 Task: Plan a hiking trip to a forest trail on the 12th at 12:00 PM to 1 PM..
Action: Mouse moved to (340, 128)
Screenshot: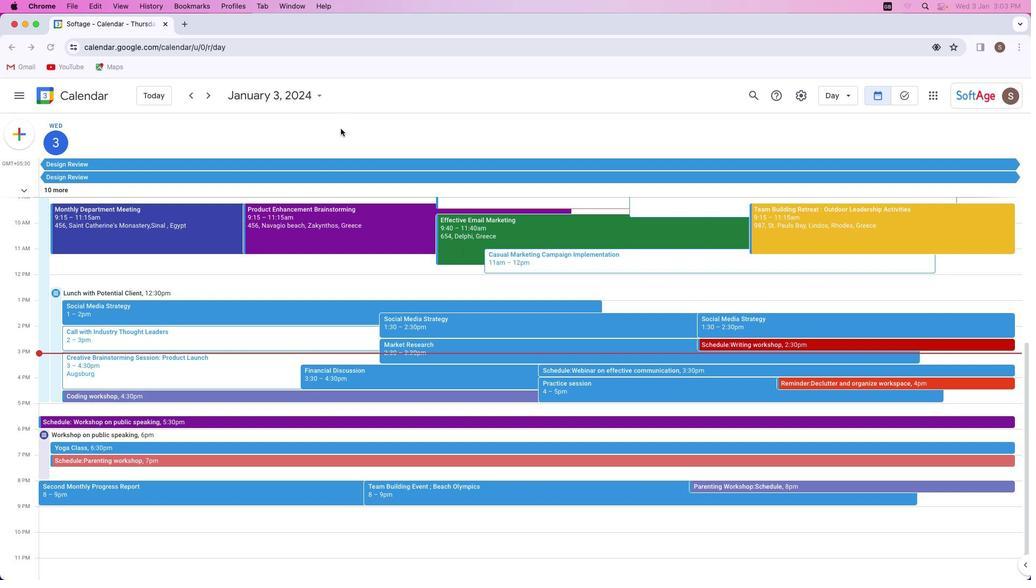 
Action: Mouse pressed left at (340, 128)
Screenshot: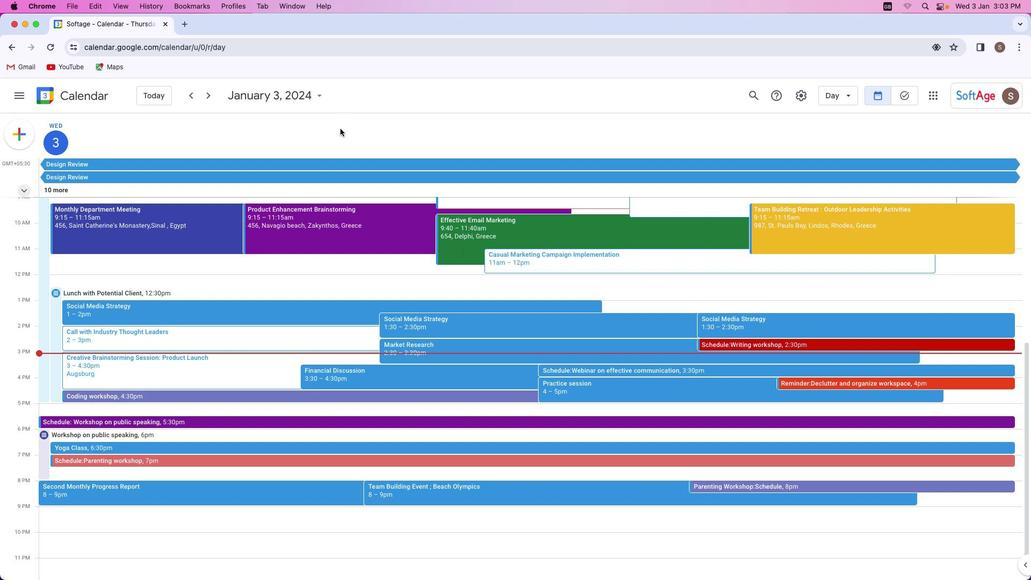 
Action: Mouse moved to (24, 140)
Screenshot: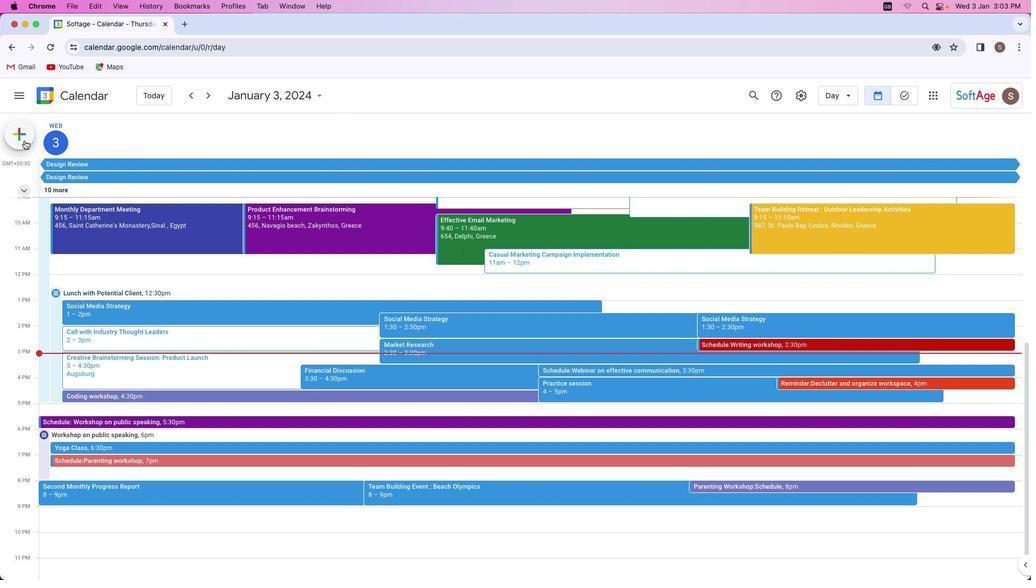 
Action: Mouse pressed left at (24, 140)
Screenshot: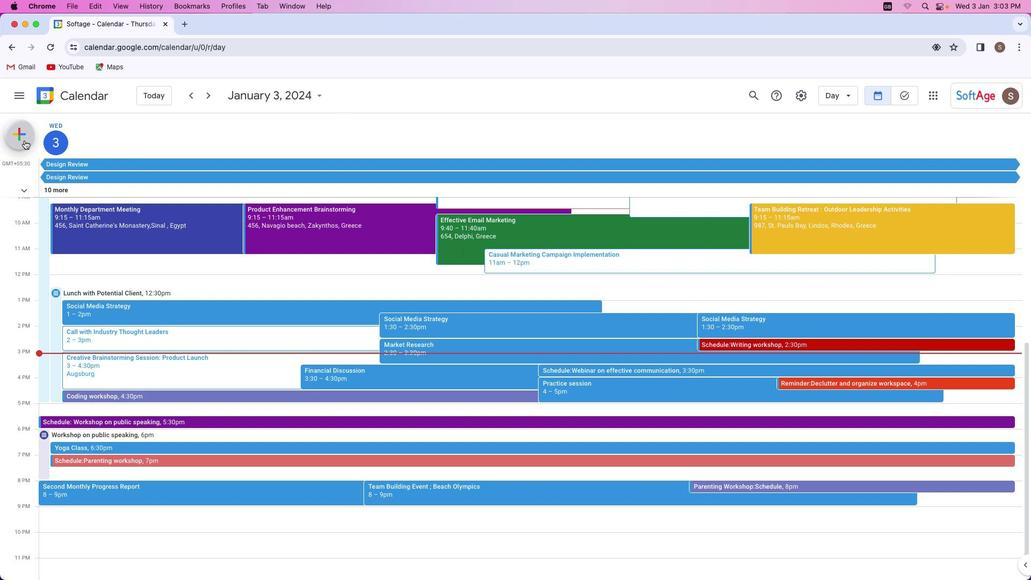
Action: Mouse moved to (41, 167)
Screenshot: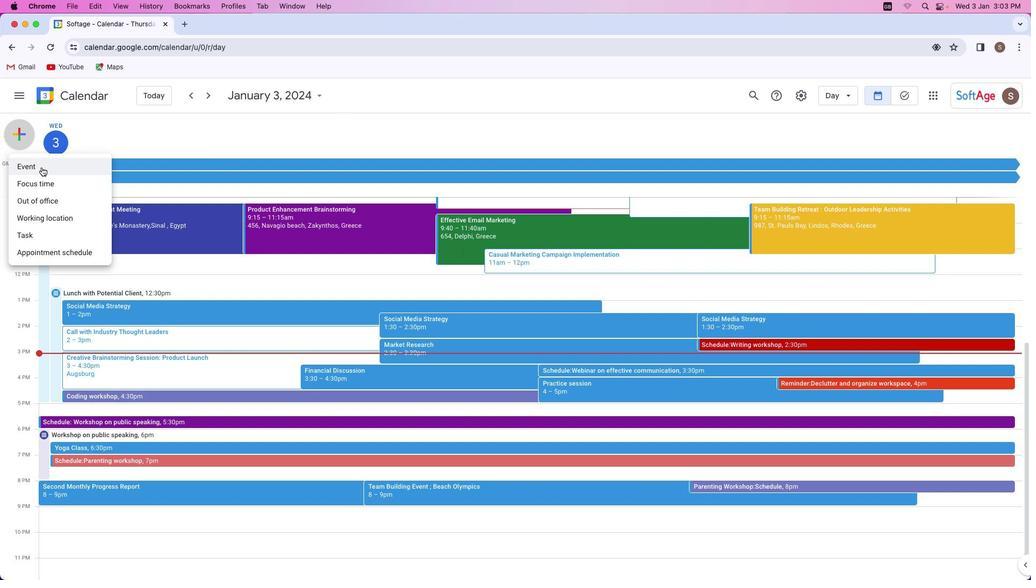 
Action: Mouse pressed left at (41, 167)
Screenshot: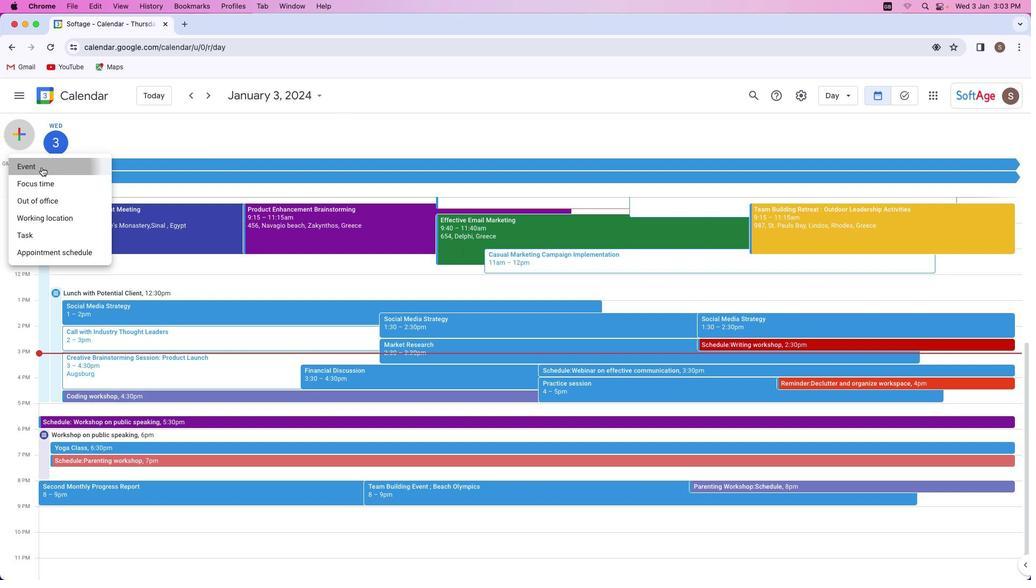 
Action: Mouse moved to (392, 228)
Screenshot: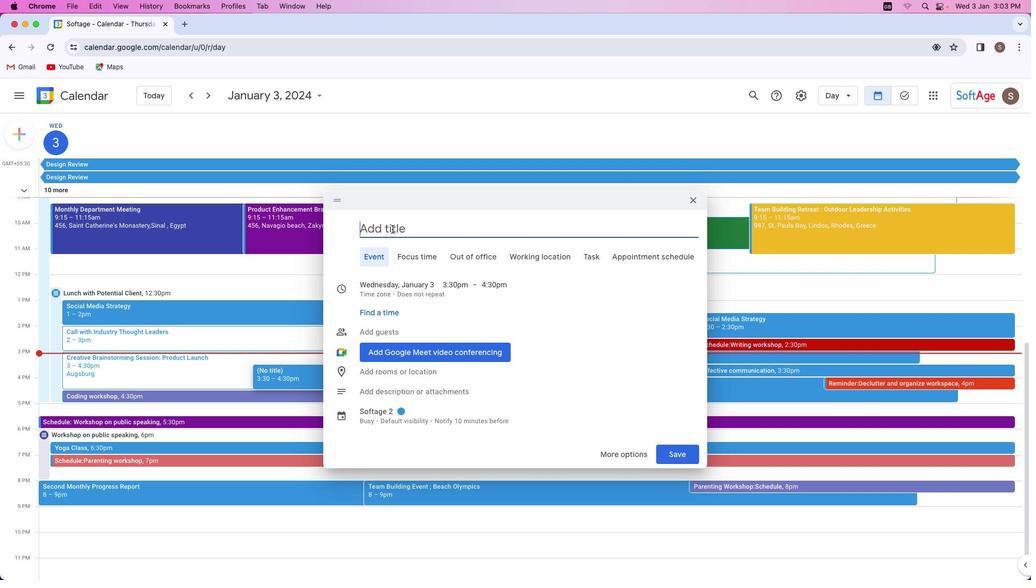 
Action: Key pressed Key.shift'H''i''k''i''n''g'Key.space't''r''i''p'Key.space't''o'Key.space'a'Key.space'f''o''r''e''s''t'Key.space't''r''a''i''l'
Screenshot: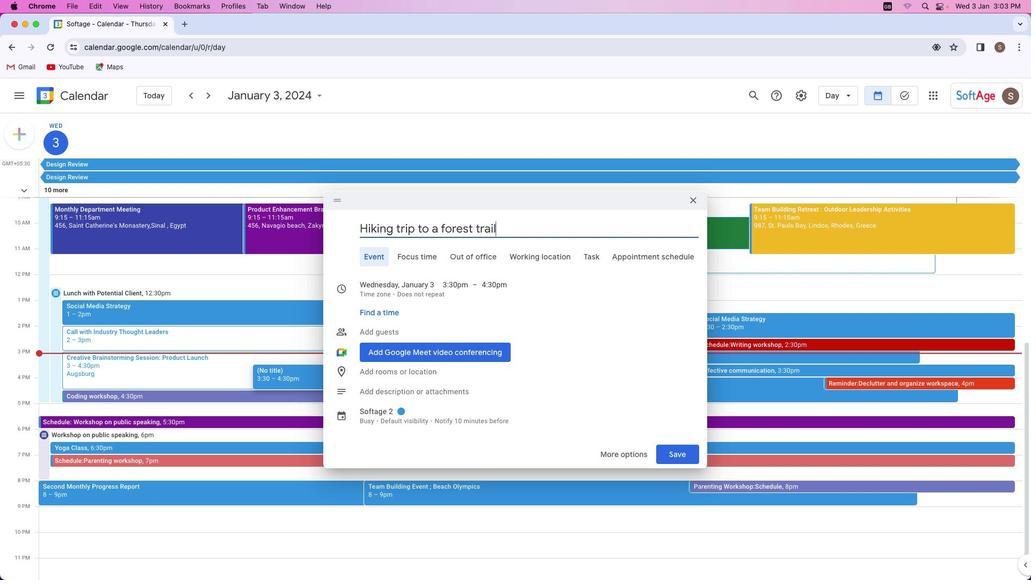 
Action: Mouse moved to (402, 285)
Screenshot: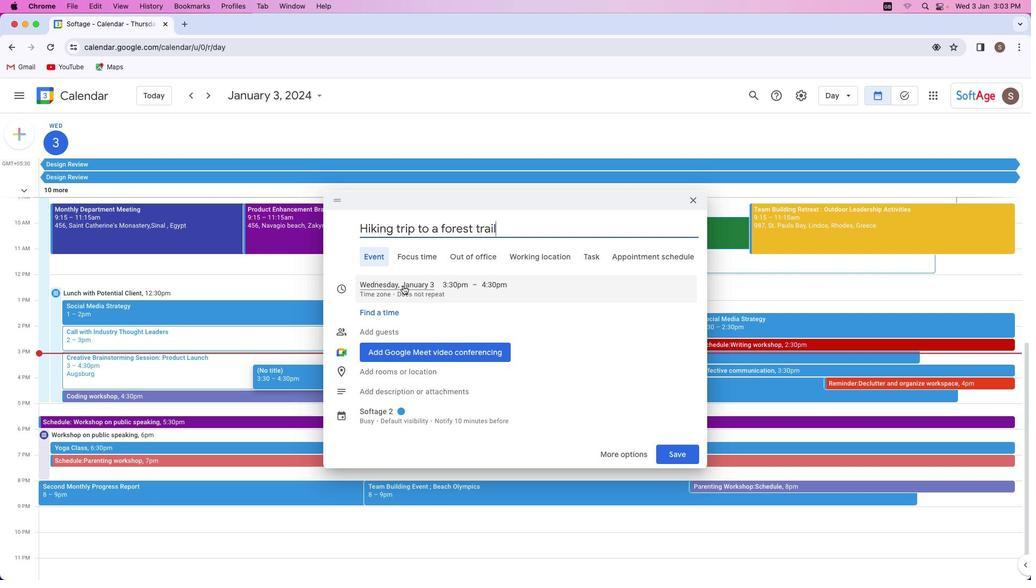 
Action: Mouse pressed left at (402, 285)
Screenshot: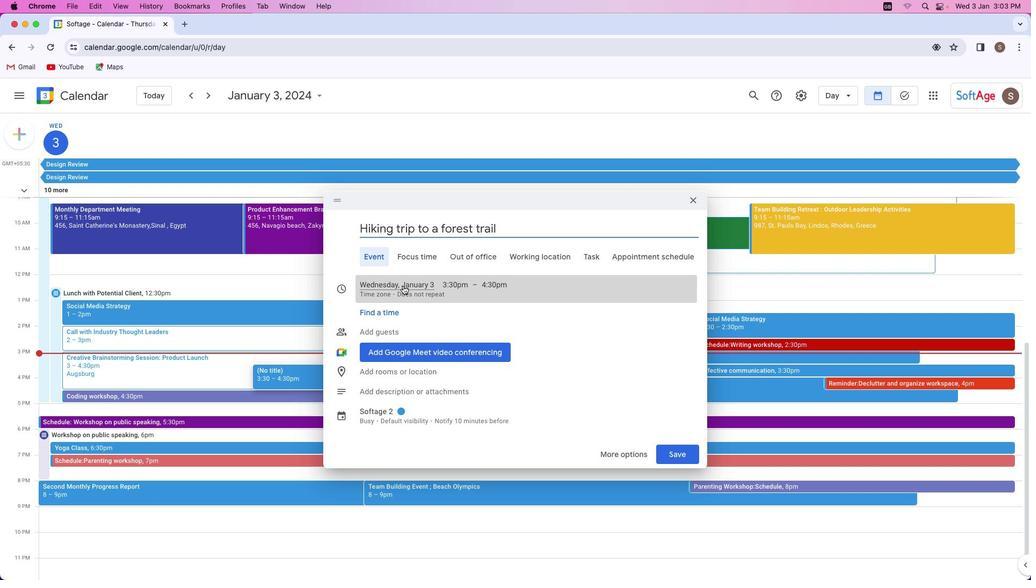 
Action: Mouse moved to (450, 354)
Screenshot: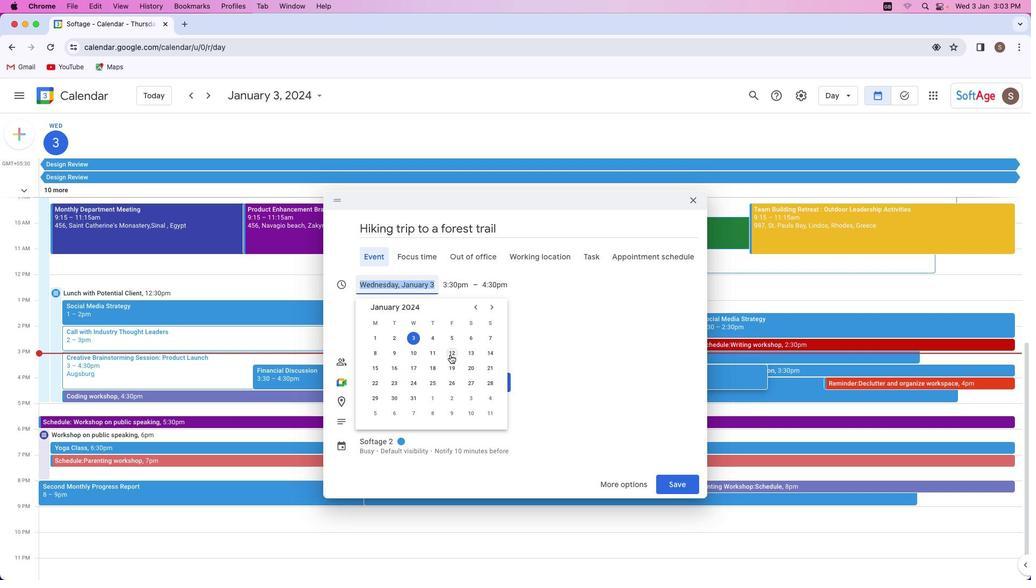 
Action: Mouse pressed left at (450, 354)
Screenshot: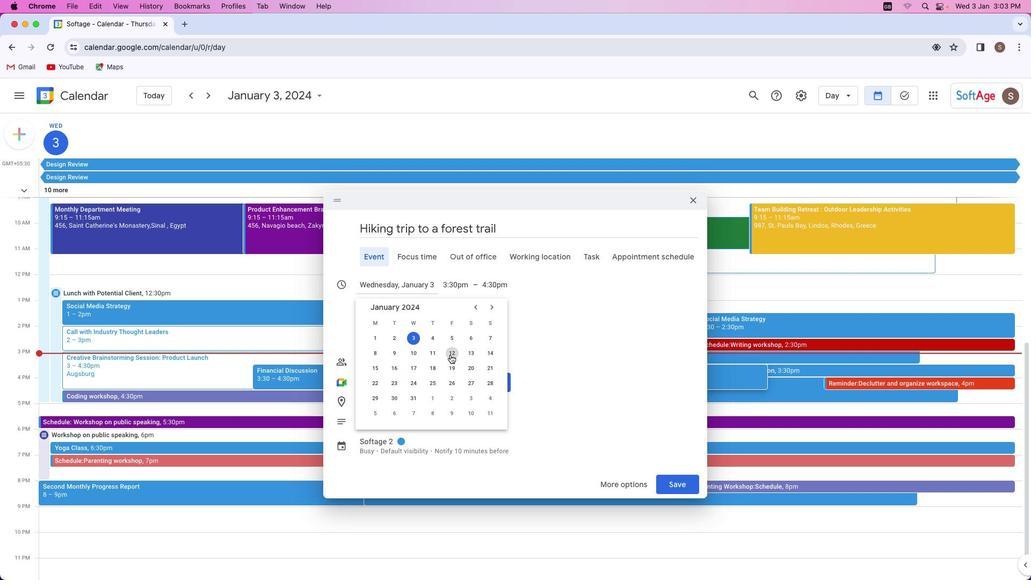 
Action: Mouse moved to (439, 284)
Screenshot: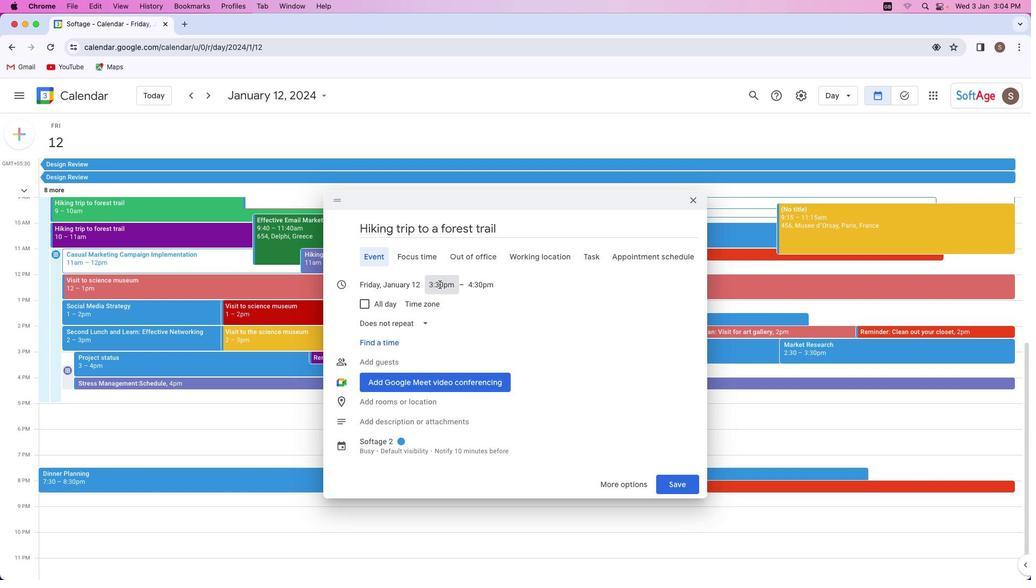 
Action: Mouse pressed left at (439, 284)
Screenshot: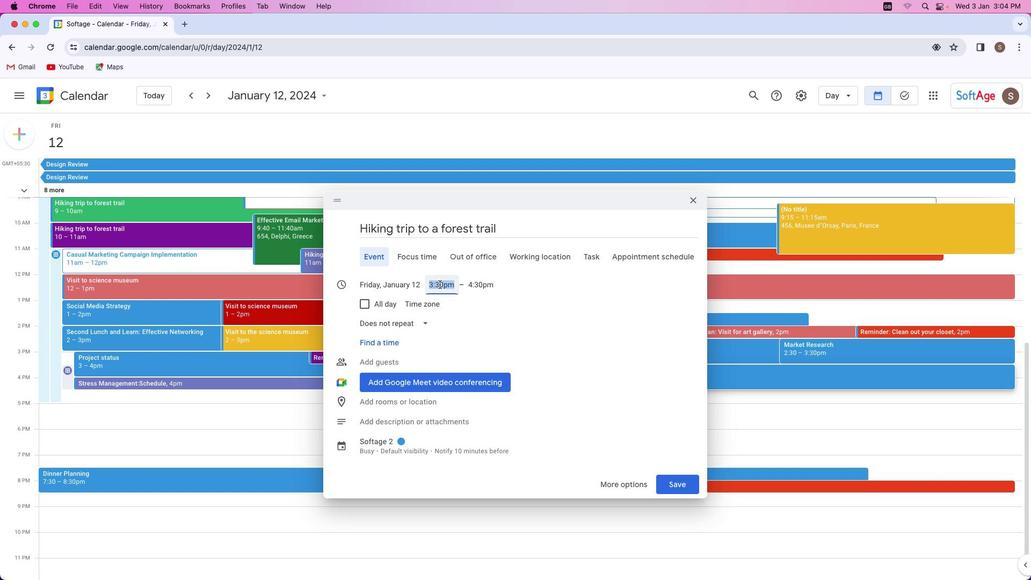
Action: Mouse moved to (457, 352)
Screenshot: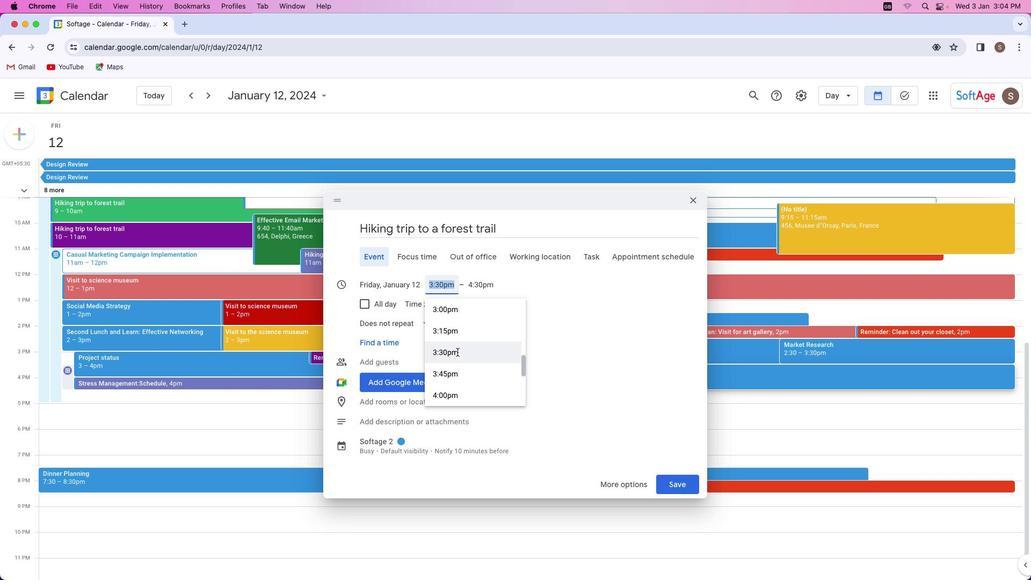 
Action: Mouse scrolled (457, 352) with delta (0, 0)
Screenshot: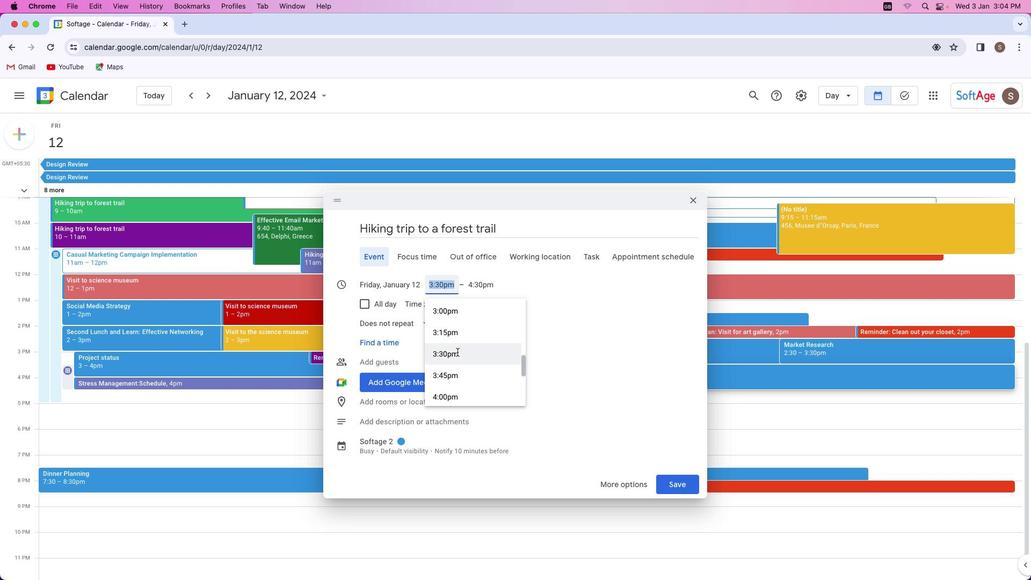 
Action: Mouse scrolled (457, 352) with delta (0, 0)
Screenshot: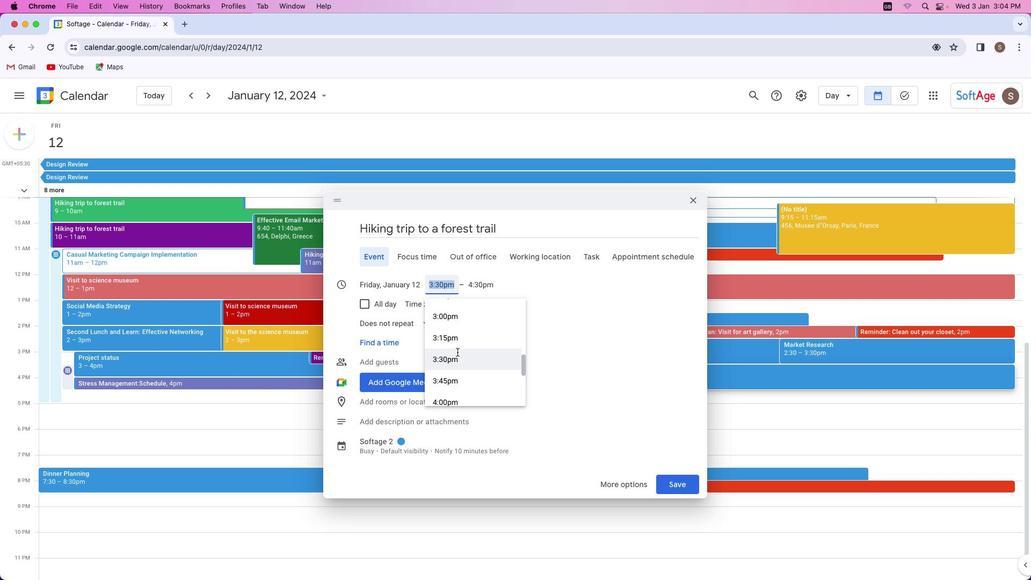 
Action: Mouse scrolled (457, 352) with delta (0, 0)
Screenshot: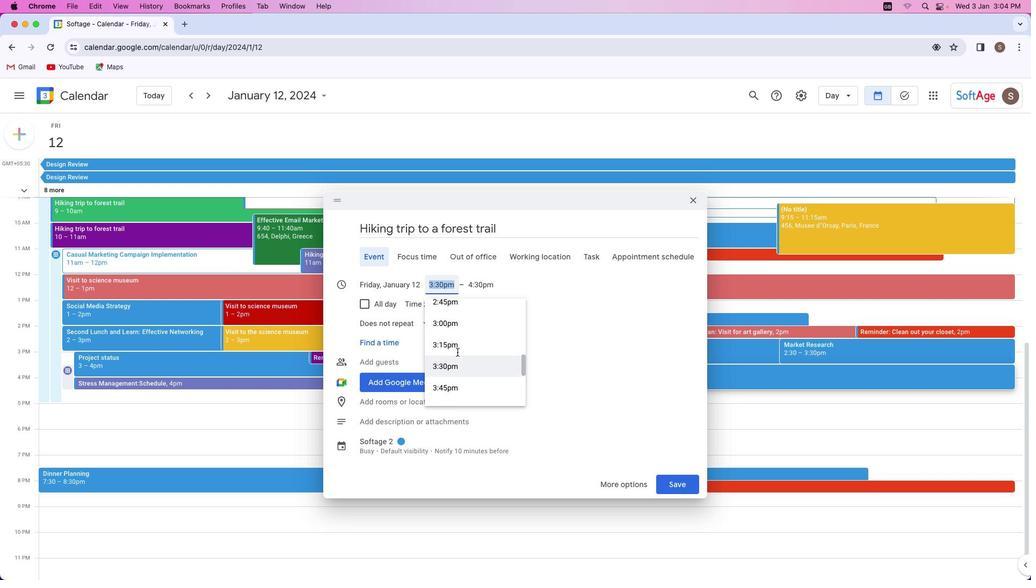 
Action: Mouse scrolled (457, 352) with delta (0, 0)
Screenshot: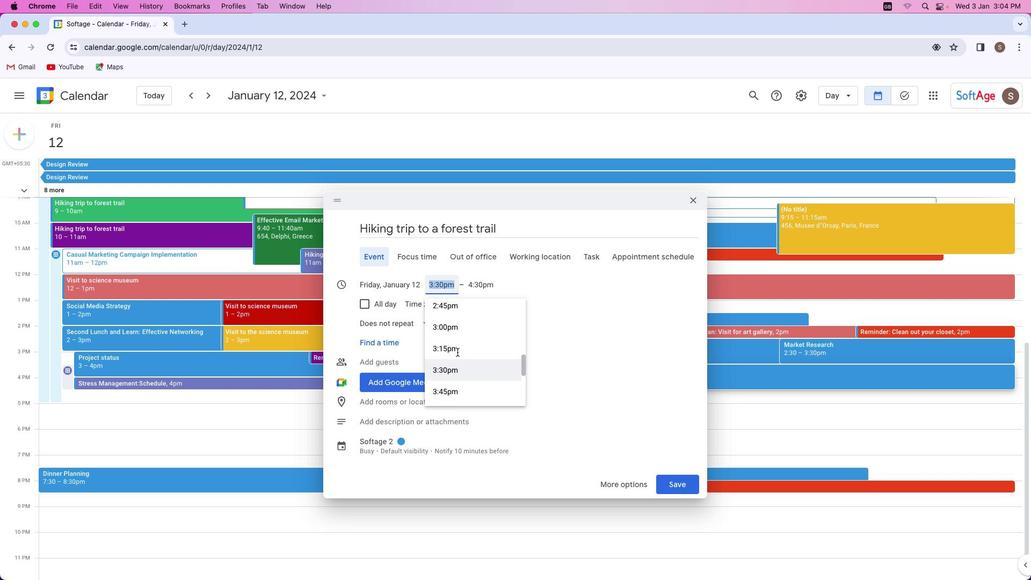 
Action: Mouse scrolled (457, 352) with delta (0, 0)
Screenshot: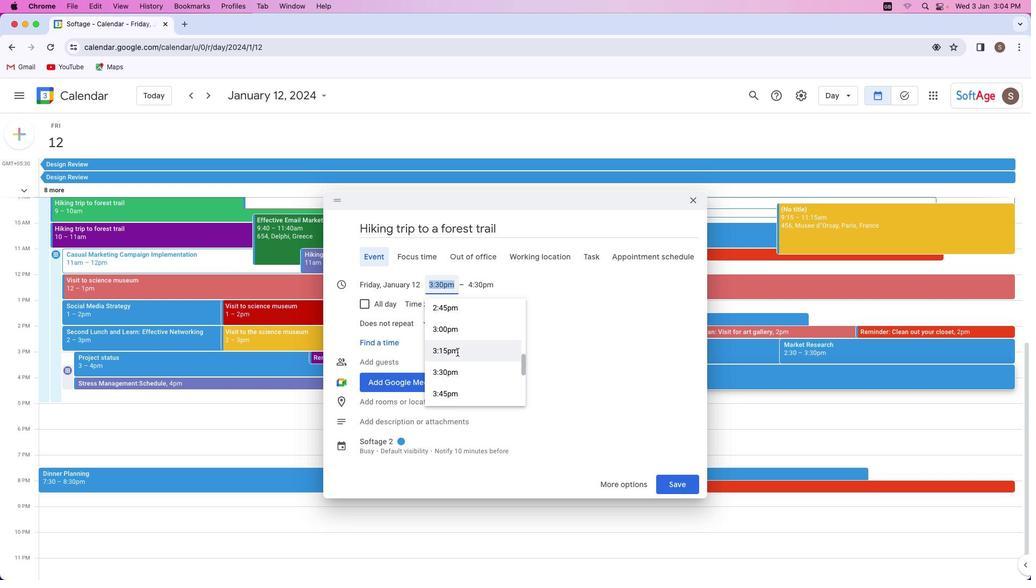 
Action: Mouse scrolled (457, 352) with delta (0, 0)
Screenshot: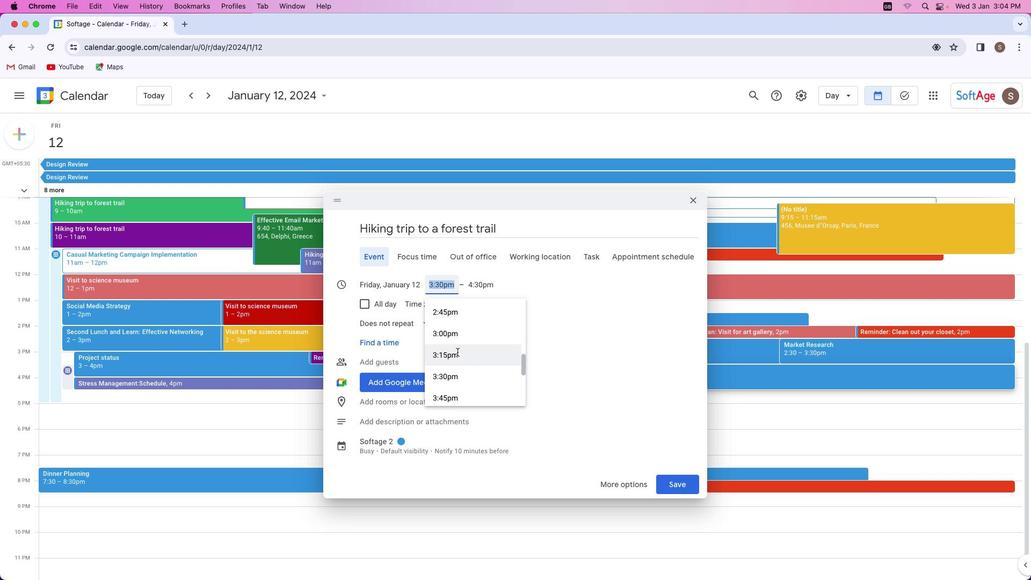 
Action: Mouse scrolled (457, 352) with delta (0, 0)
Screenshot: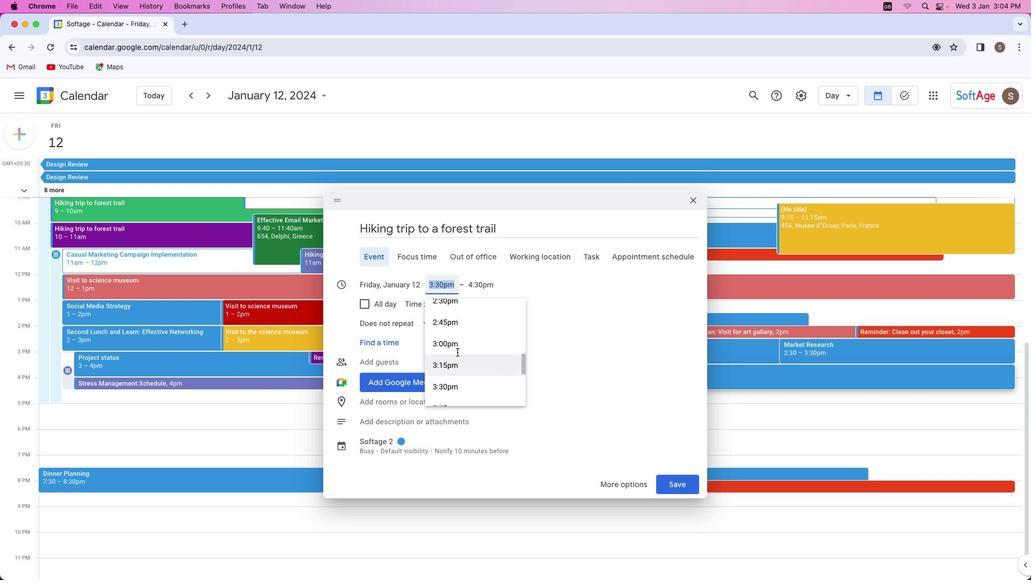 
Action: Mouse scrolled (457, 352) with delta (0, 0)
Screenshot: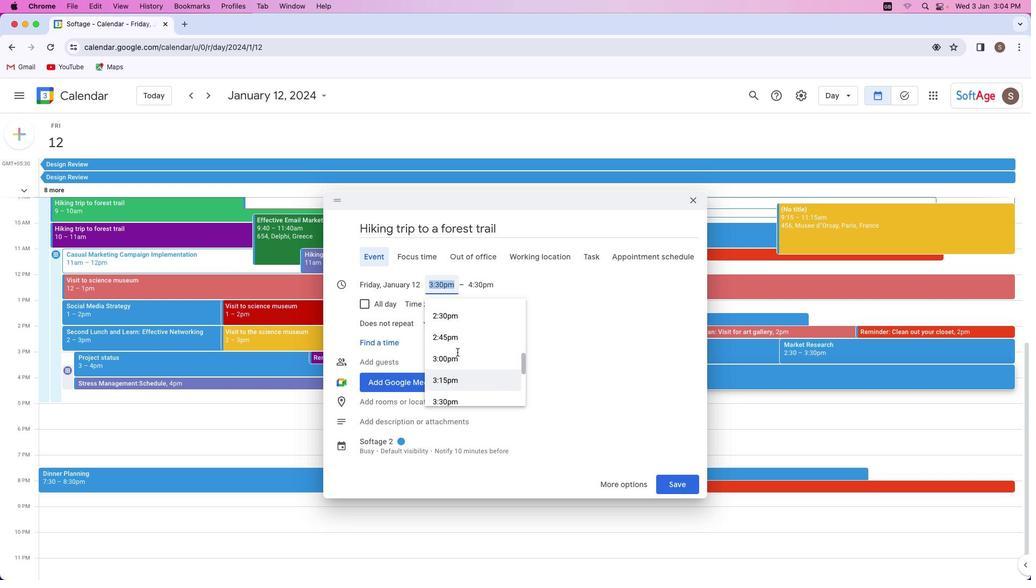
Action: Mouse scrolled (457, 352) with delta (0, 0)
Screenshot: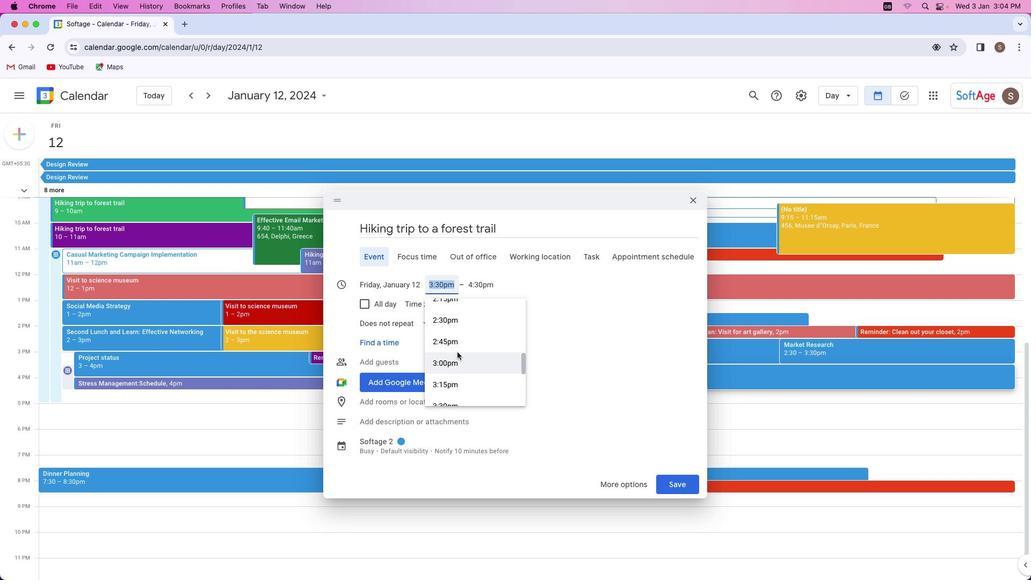 
Action: Mouse scrolled (457, 352) with delta (0, 0)
Screenshot: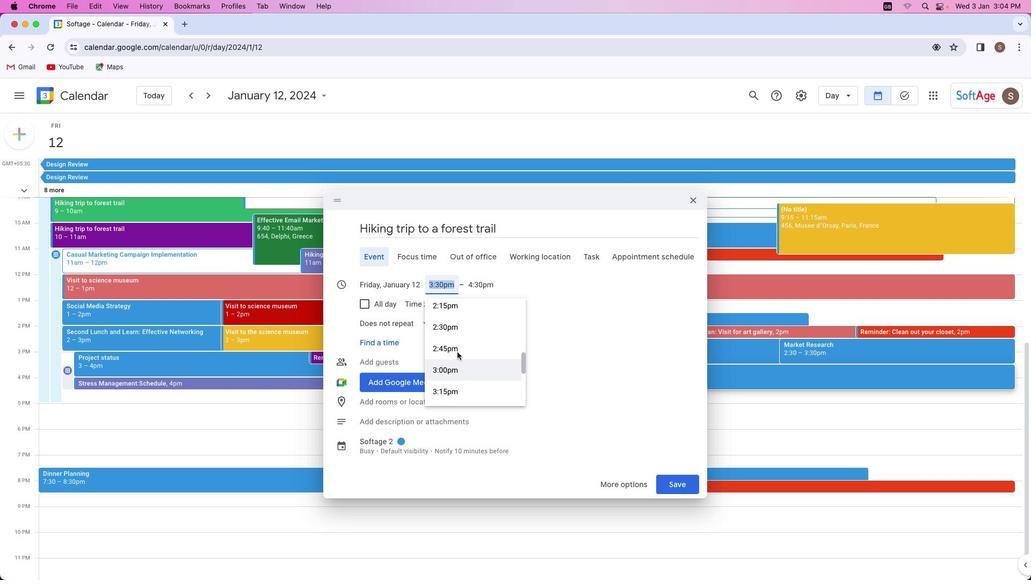 
Action: Mouse scrolled (457, 352) with delta (0, 0)
Screenshot: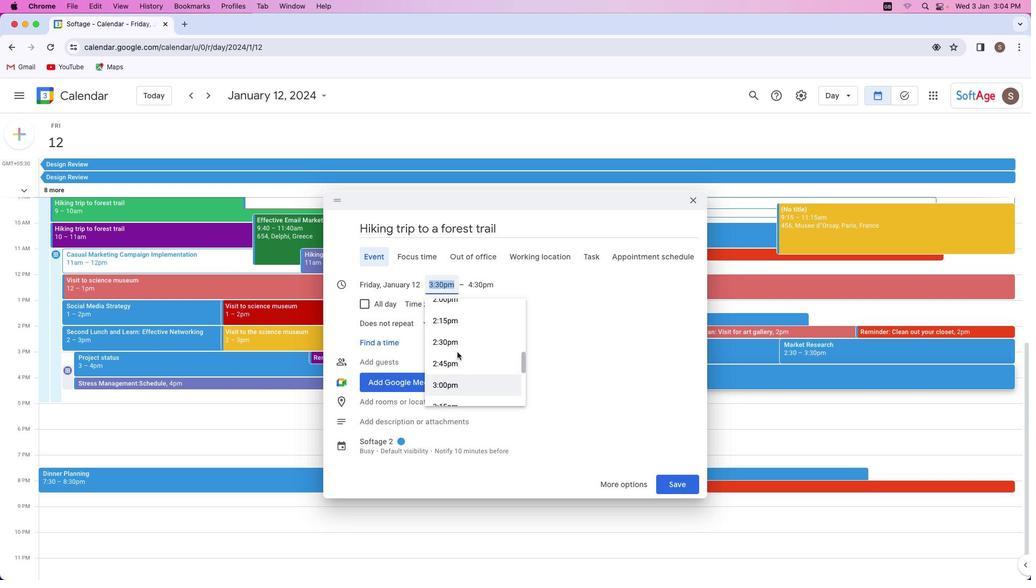 
Action: Mouse scrolled (457, 352) with delta (0, 0)
Screenshot: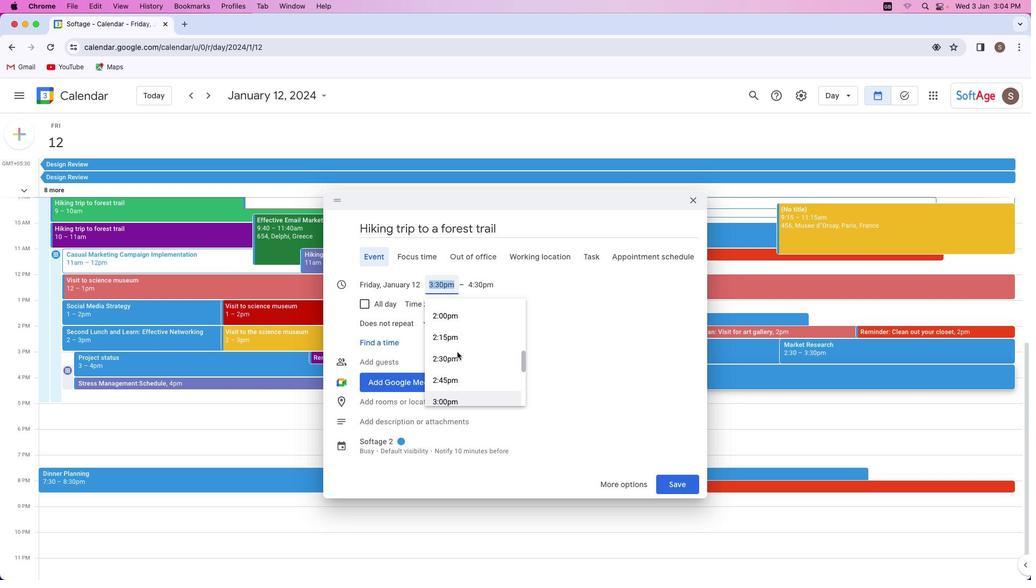 
Action: Mouse scrolled (457, 352) with delta (0, 0)
Screenshot: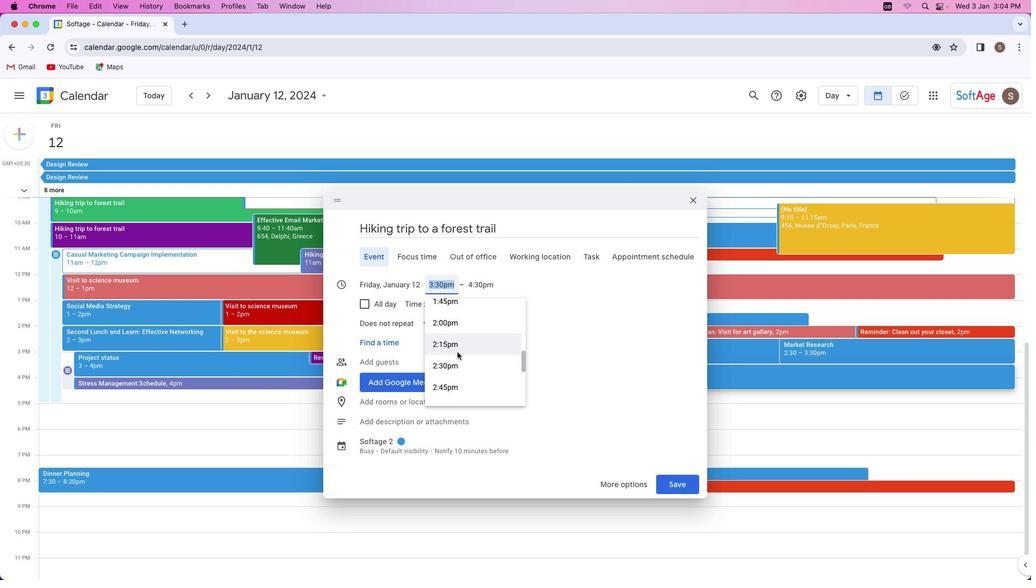 
Action: Mouse scrolled (457, 352) with delta (0, 0)
Screenshot: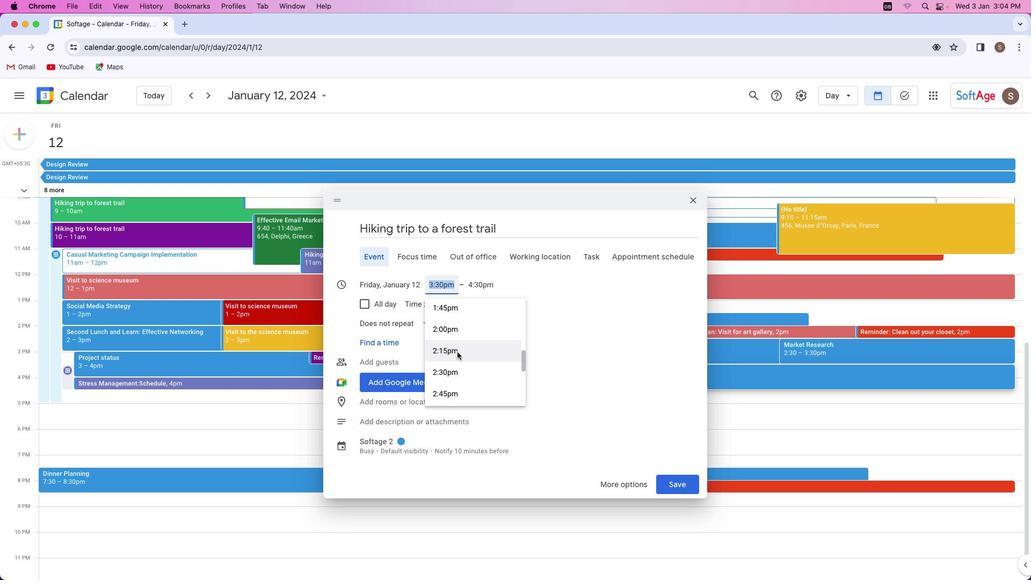 
Action: Mouse scrolled (457, 352) with delta (0, 0)
Screenshot: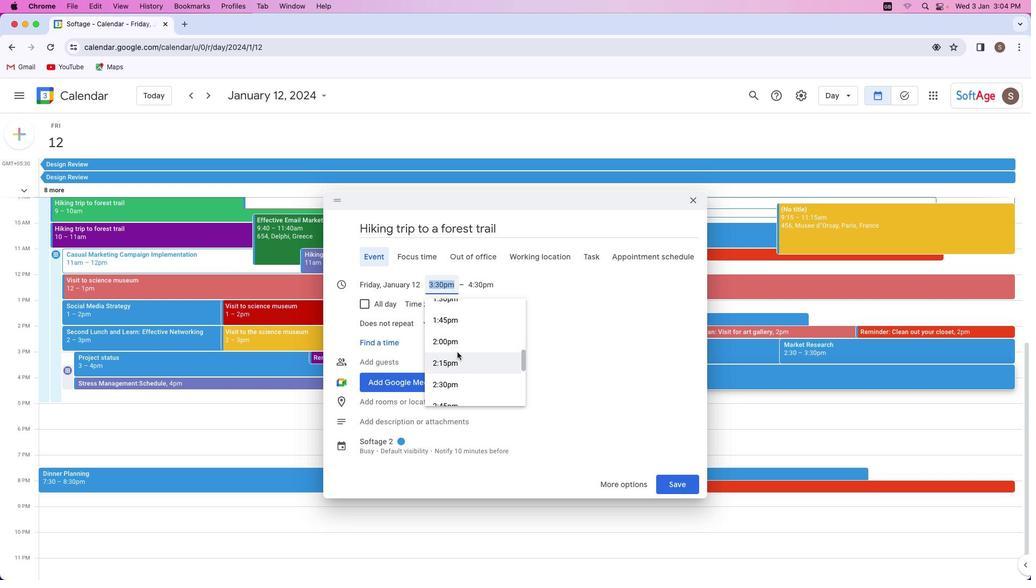 
Action: Mouse scrolled (457, 352) with delta (0, 0)
Screenshot: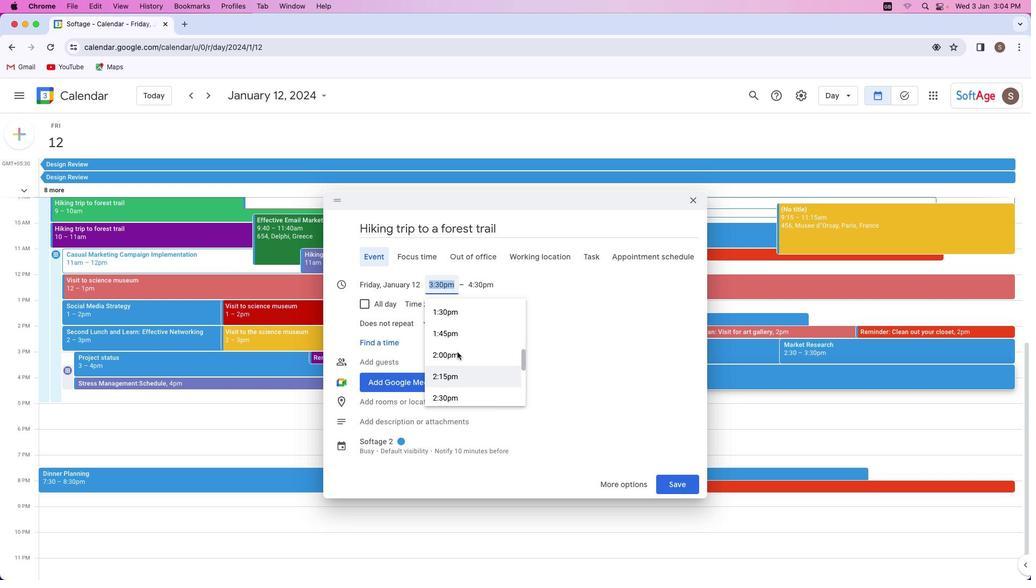 
Action: Mouse scrolled (457, 352) with delta (0, 0)
Screenshot: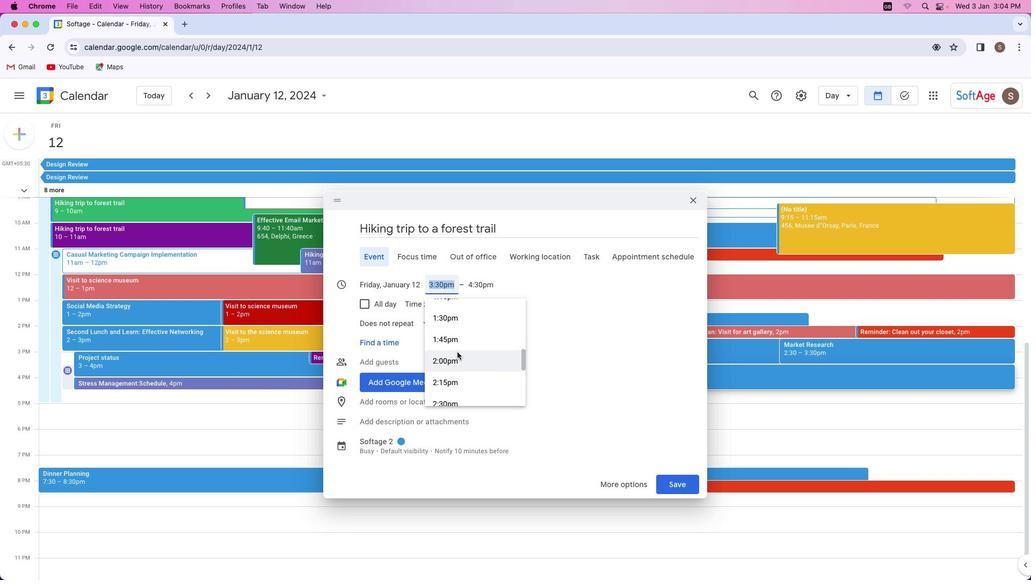 
Action: Mouse scrolled (457, 352) with delta (0, 0)
Screenshot: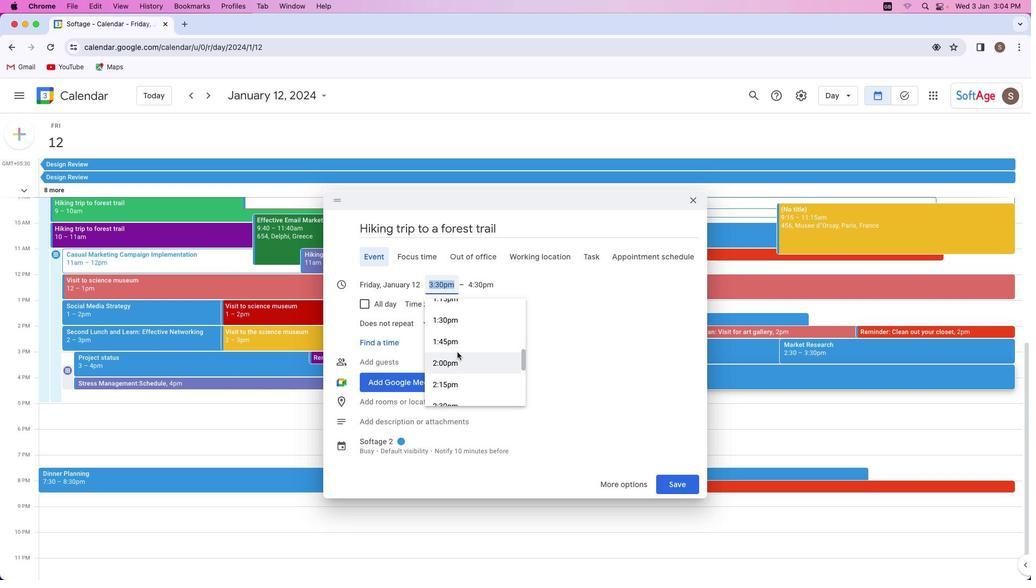 
Action: Mouse scrolled (457, 352) with delta (0, 0)
Screenshot: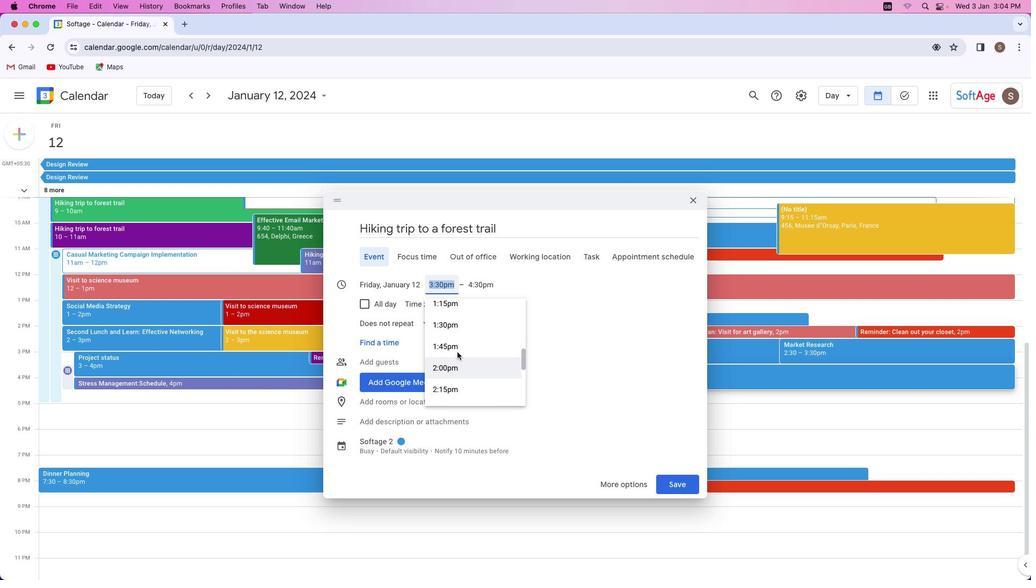 
Action: Mouse scrolled (457, 352) with delta (0, 0)
Screenshot: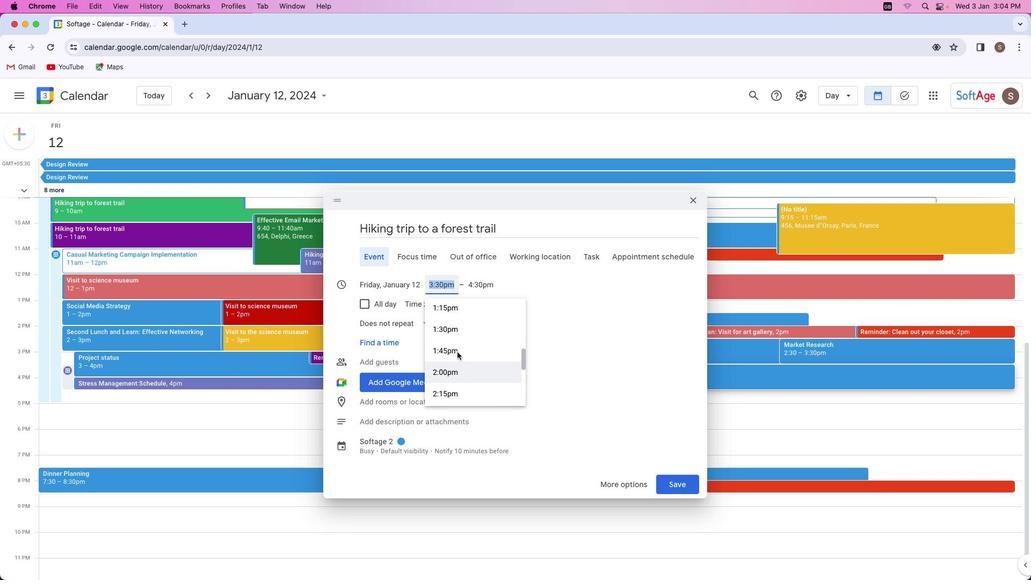 
Action: Mouse scrolled (457, 352) with delta (0, 0)
Screenshot: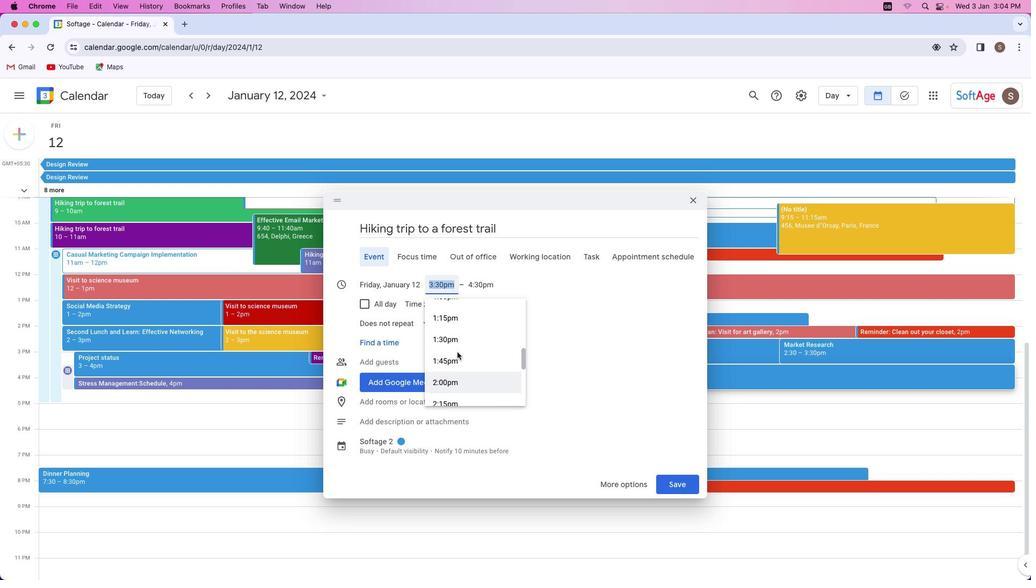 
Action: Mouse scrolled (457, 352) with delta (0, 0)
Screenshot: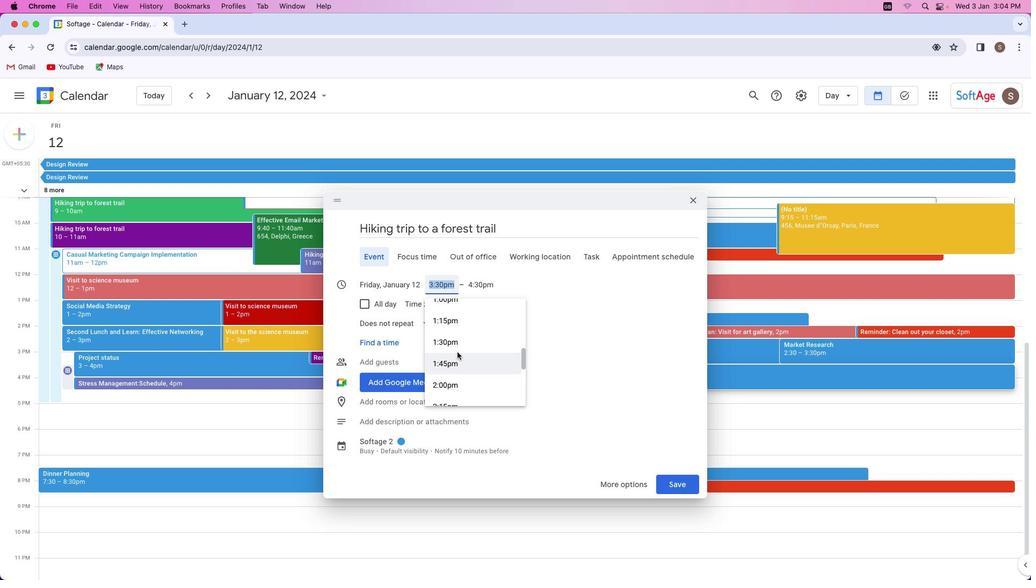 
Action: Mouse scrolled (457, 352) with delta (0, 0)
Screenshot: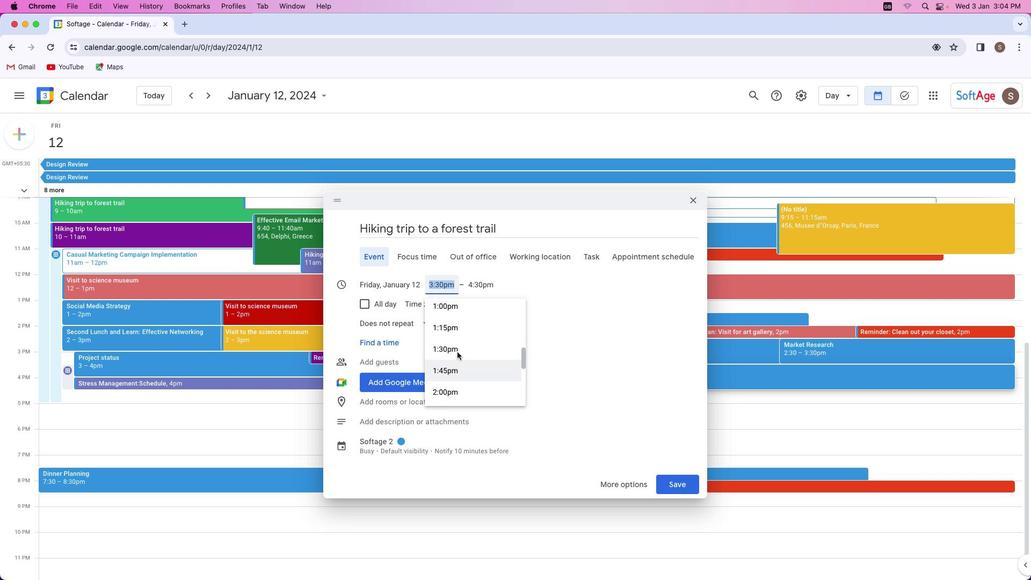 
Action: Mouse scrolled (457, 352) with delta (0, 0)
Screenshot: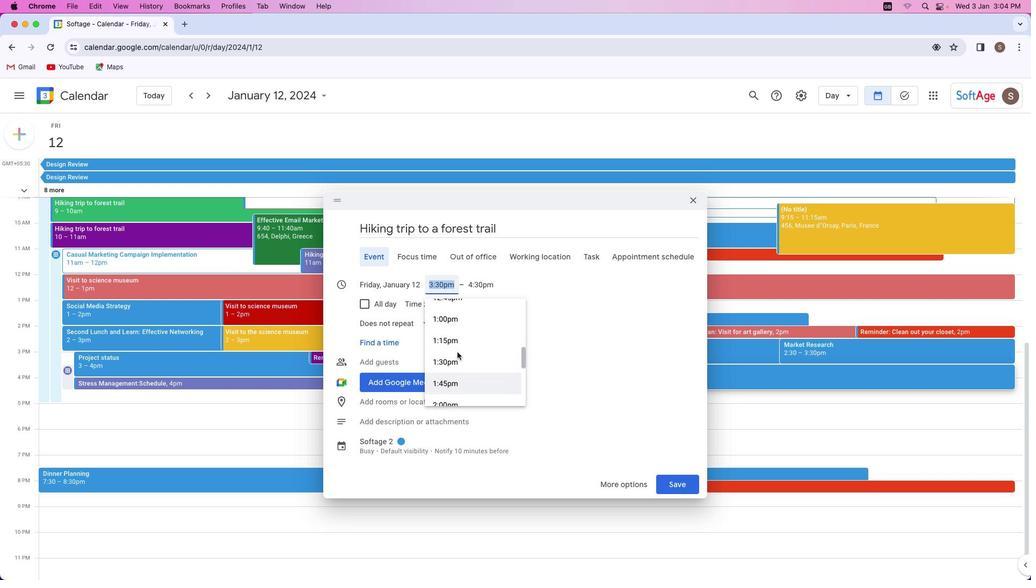 
Action: Mouse scrolled (457, 352) with delta (0, 0)
Screenshot: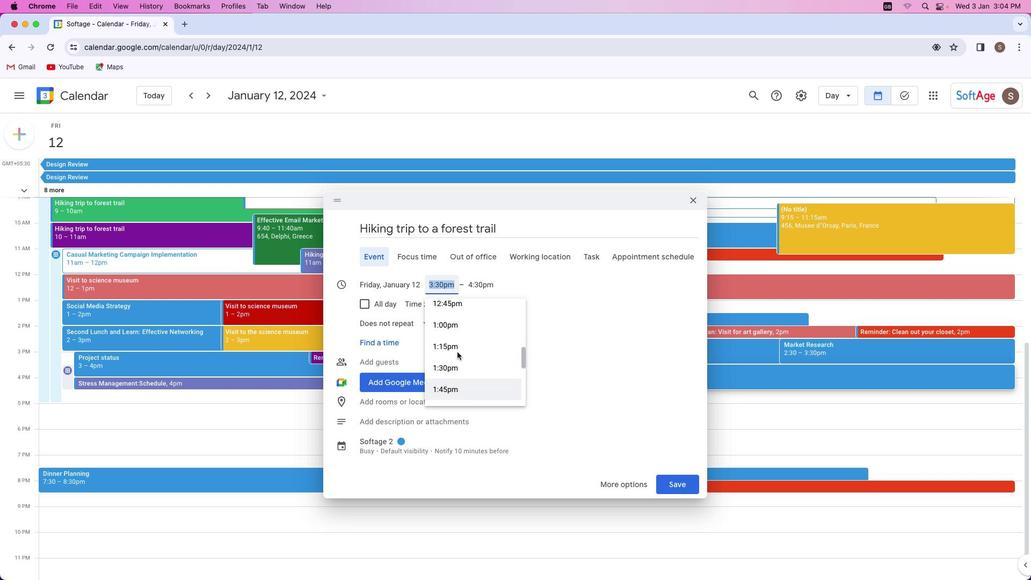 
Action: Mouse scrolled (457, 352) with delta (0, 0)
Screenshot: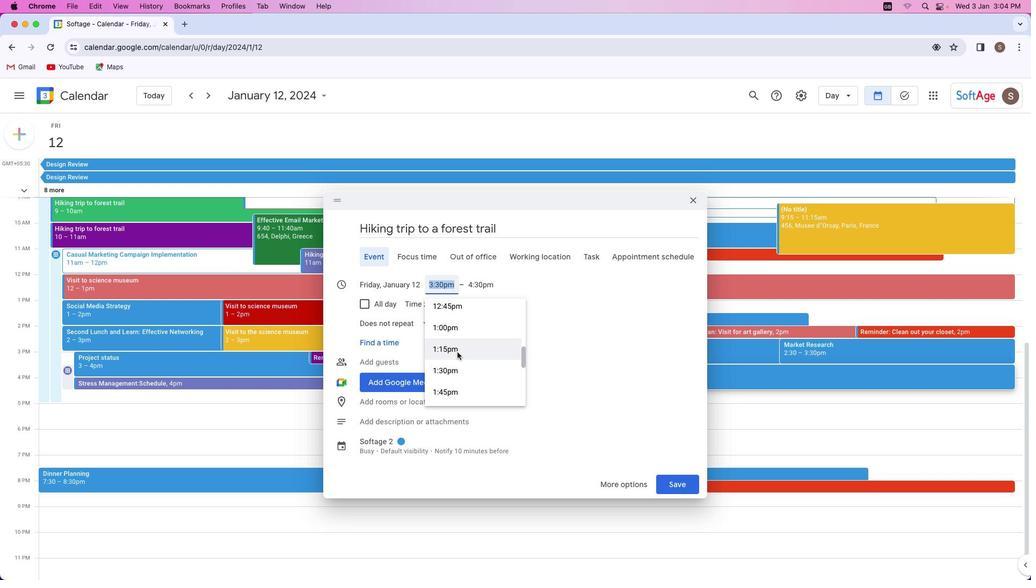 
Action: Mouse scrolled (457, 352) with delta (0, 0)
Screenshot: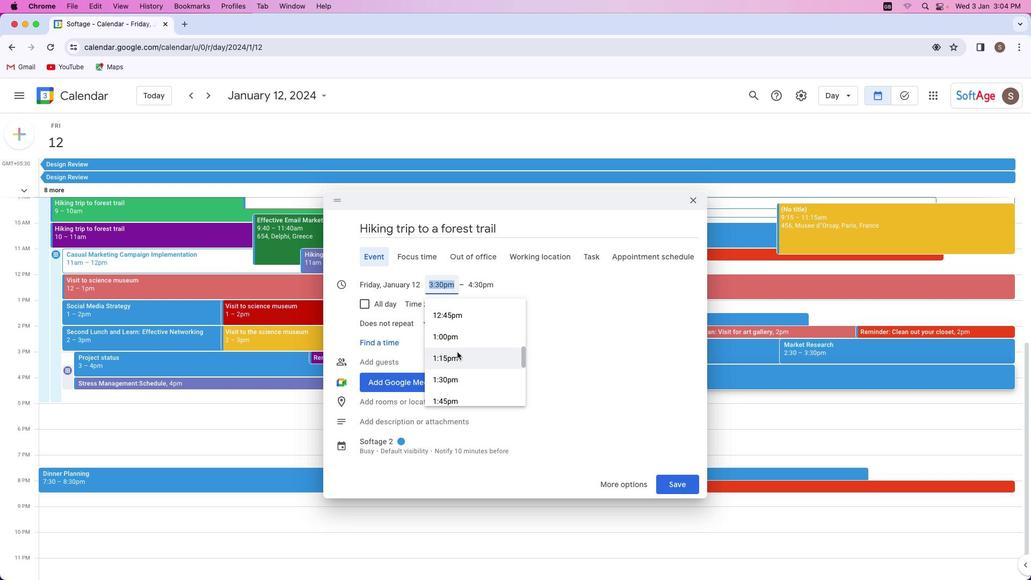 
Action: Mouse scrolled (457, 352) with delta (0, 0)
Screenshot: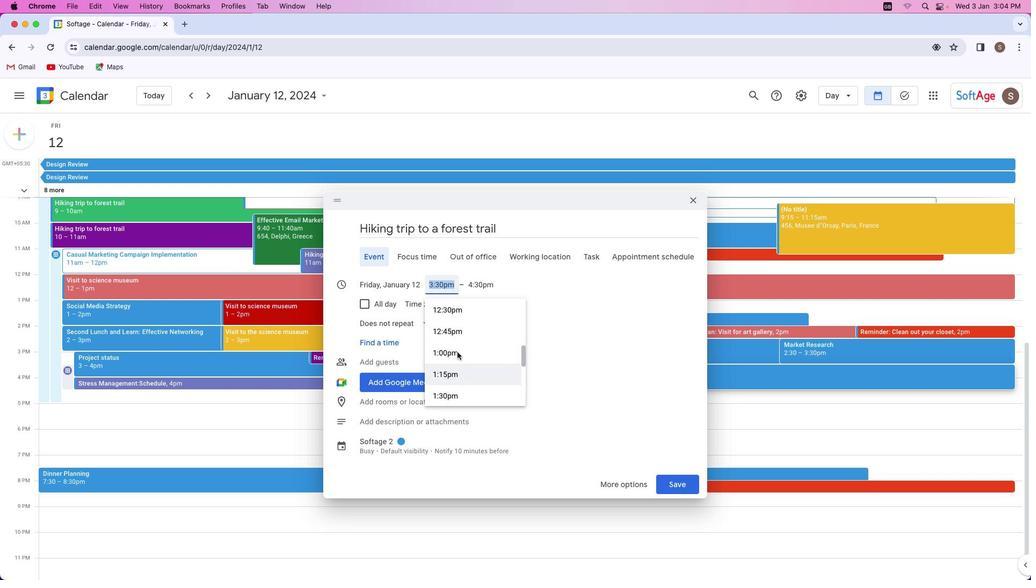 
Action: Mouse scrolled (457, 352) with delta (0, 0)
Screenshot: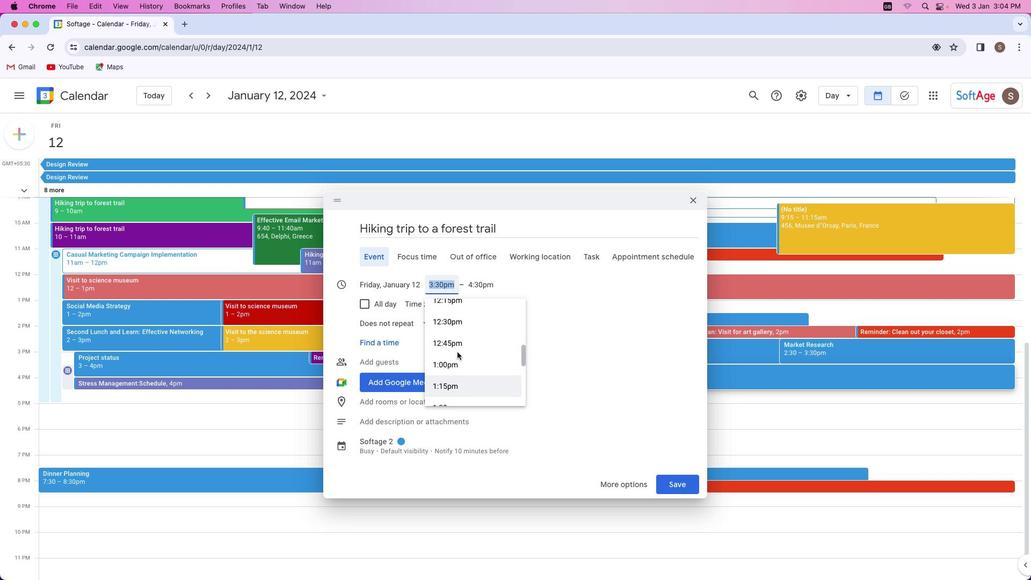 
Action: Mouse scrolled (457, 352) with delta (0, 0)
Screenshot: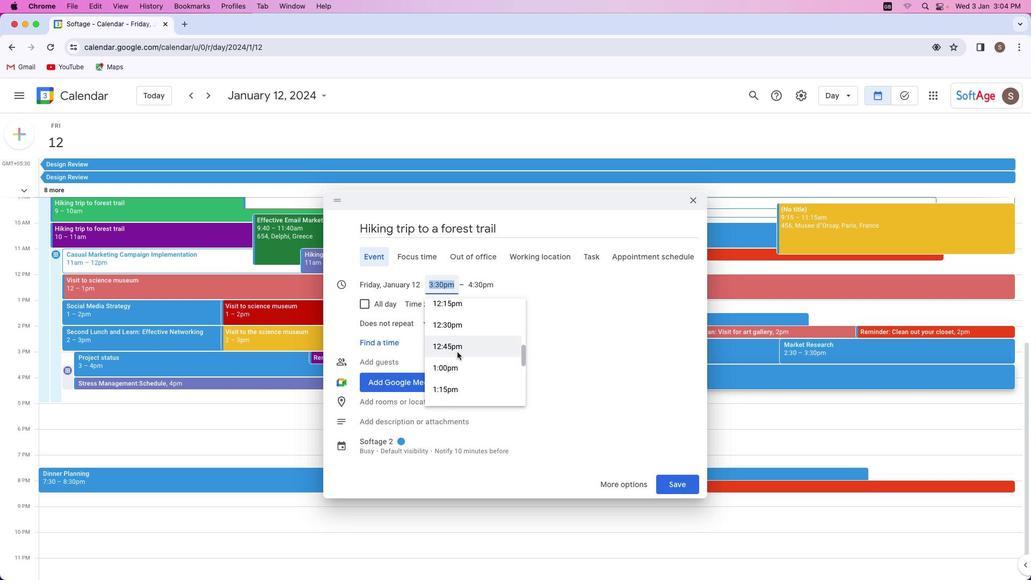 
Action: Mouse scrolled (457, 352) with delta (0, 0)
Screenshot: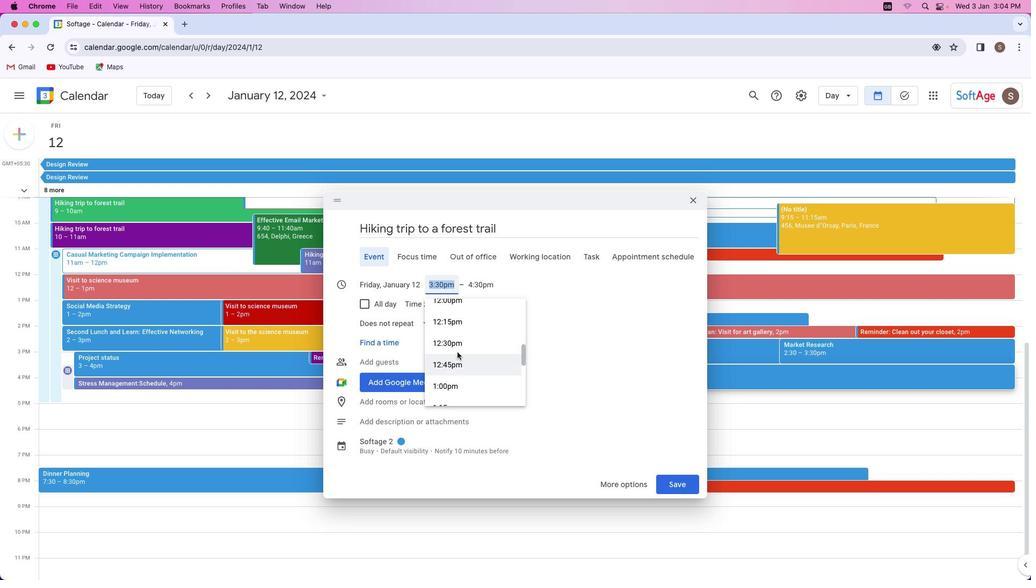 
Action: Mouse scrolled (457, 352) with delta (0, 0)
Screenshot: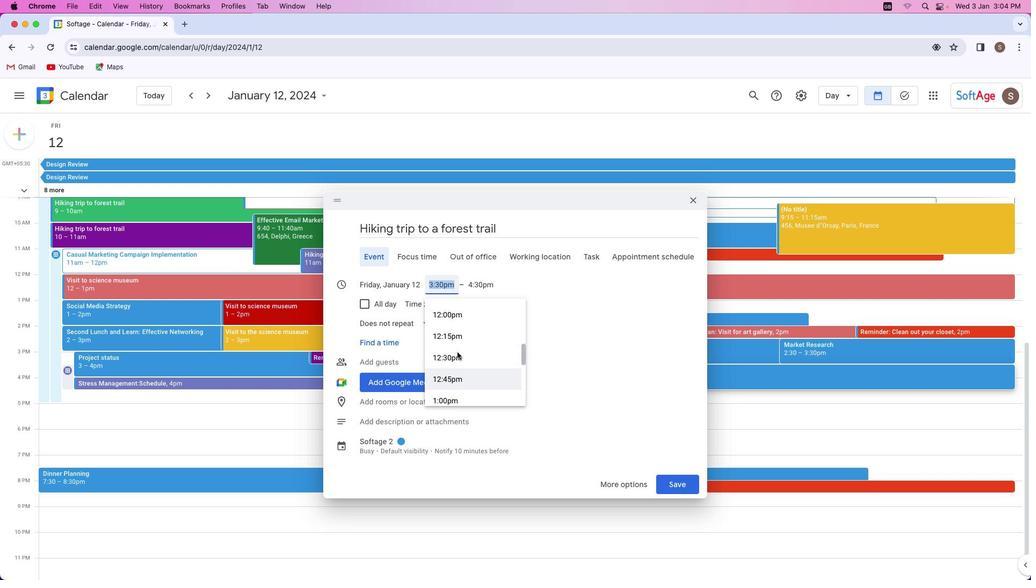 
Action: Mouse scrolled (457, 352) with delta (0, 0)
Screenshot: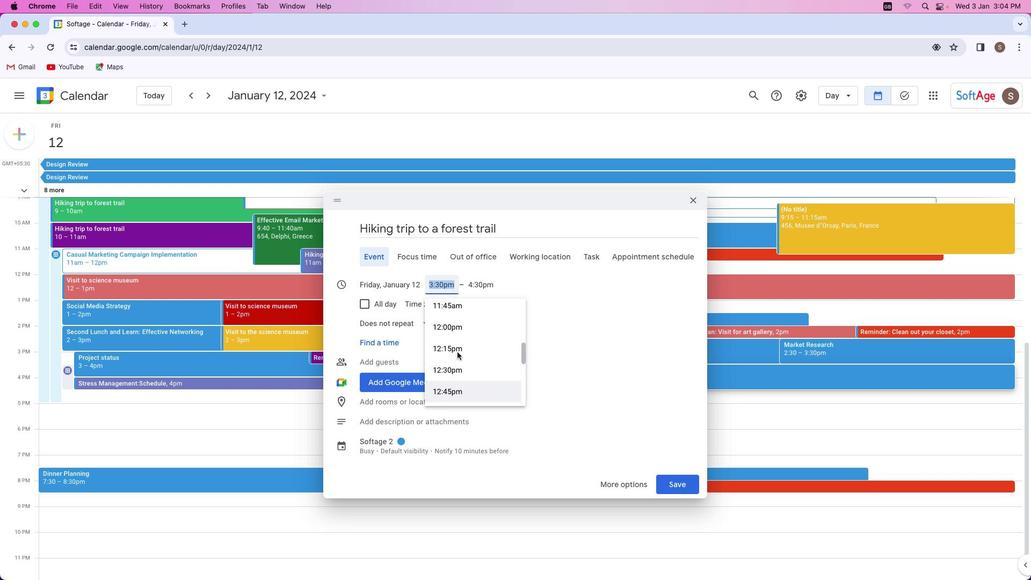 
Action: Mouse moved to (451, 329)
Screenshot: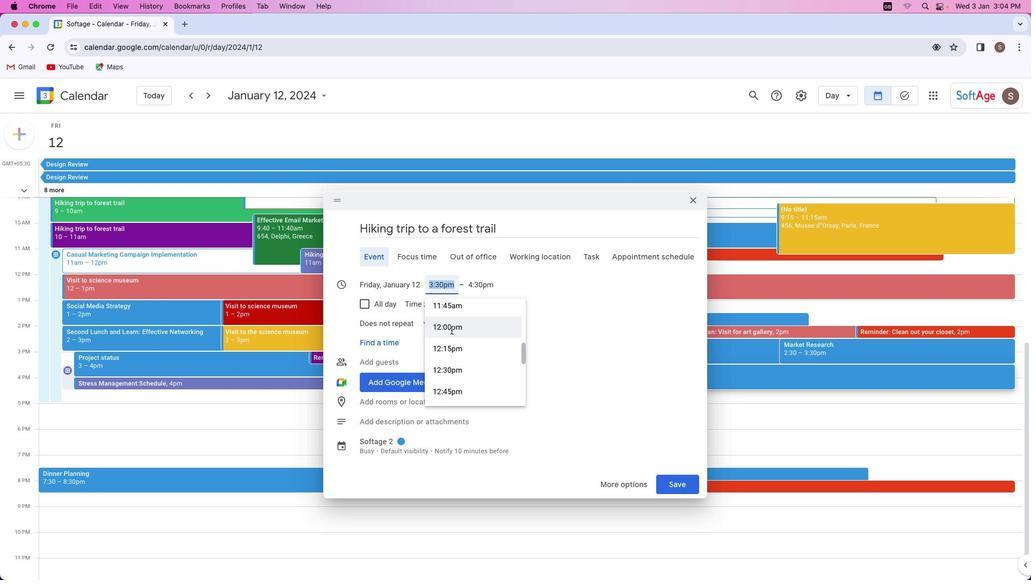 
Action: Mouse pressed left at (451, 329)
Screenshot: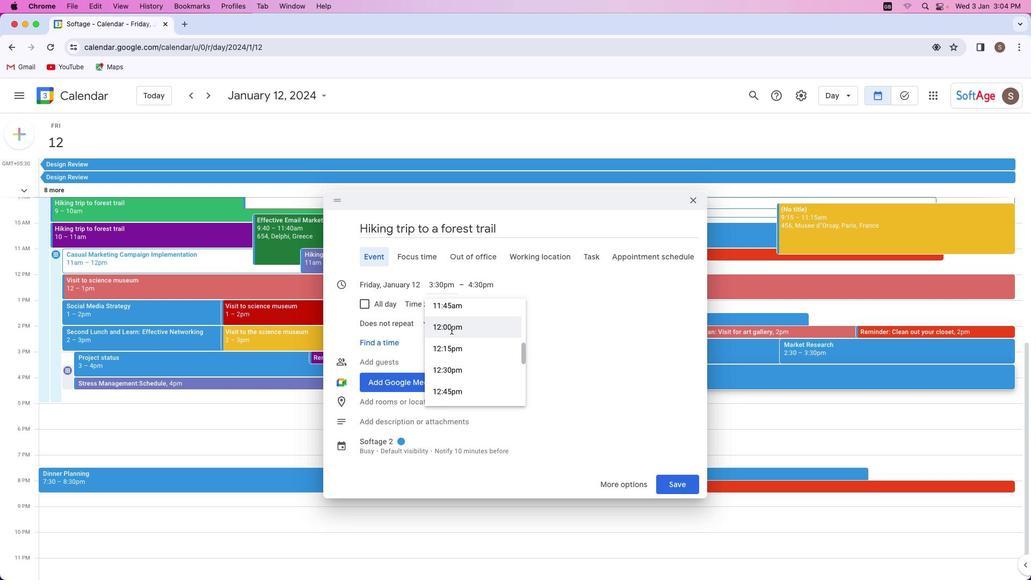 
Action: Mouse moved to (379, 416)
Screenshot: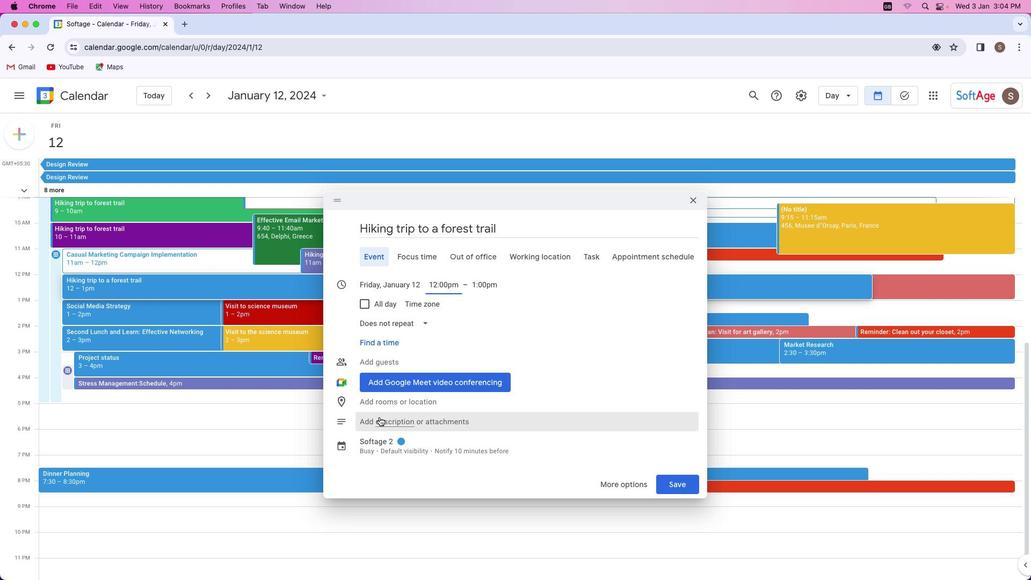 
Action: Mouse pressed left at (379, 416)
Screenshot: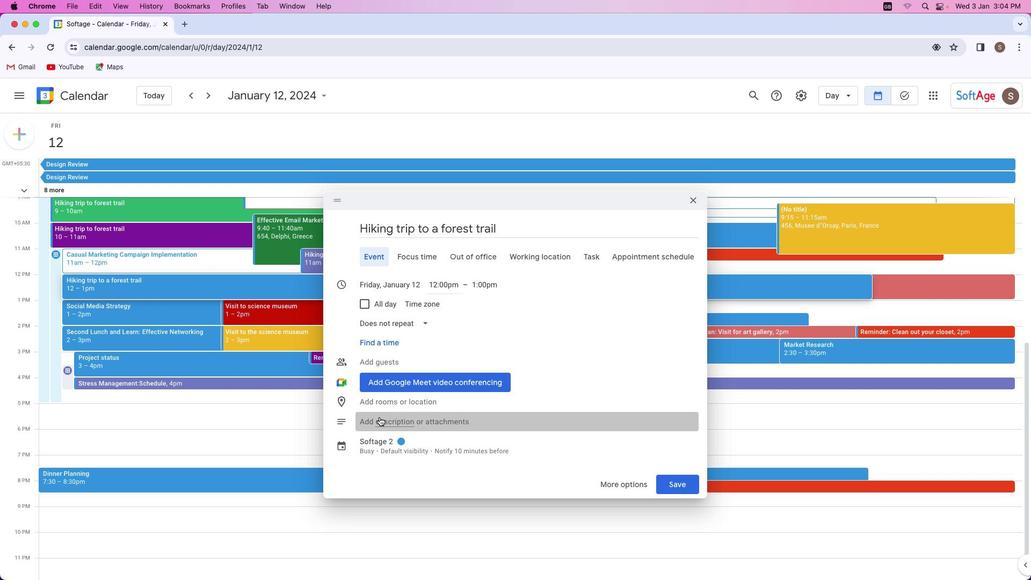 
Action: Mouse moved to (531, 326)
Screenshot: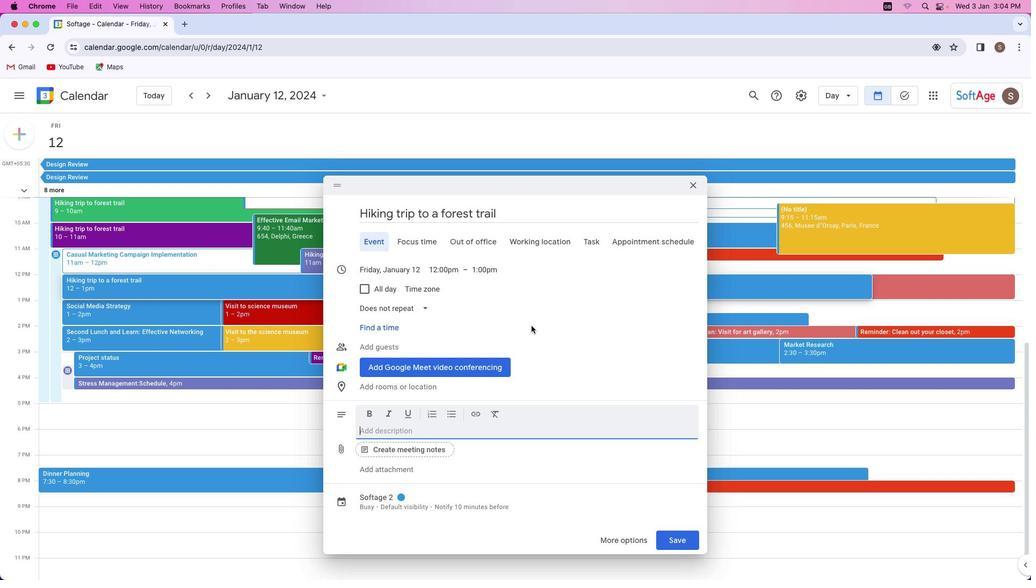 
Action: Key pressed Key.shift'T''h''i''s'Key.space't'Key.backspace'h''i''k''i''n''g'Key.space't''r''i''p'Key.space'i''s'Key.space't''o'Key.space'f''o''r''e''s''t'Key.space't''r''a''i''l''.'
Screenshot: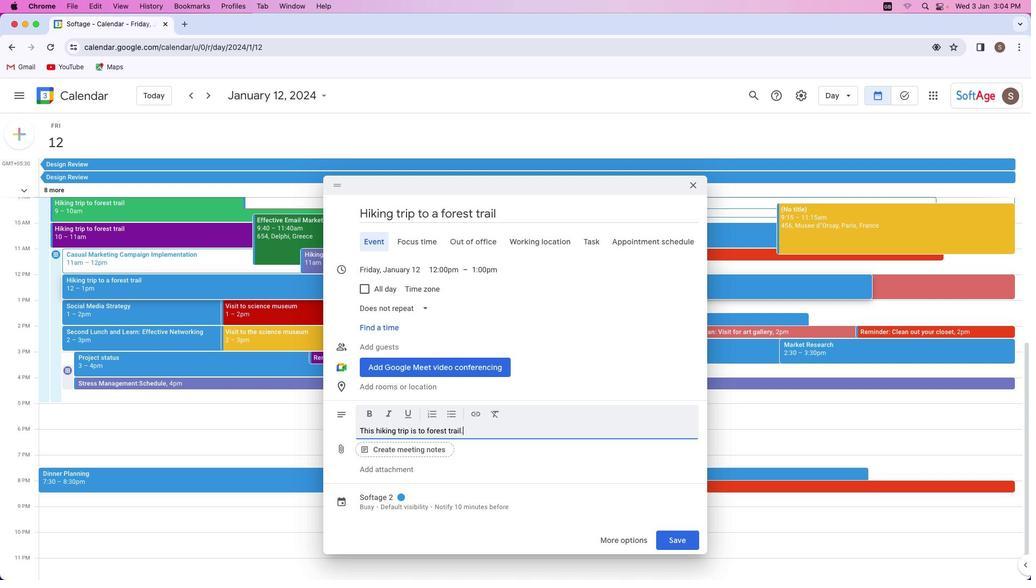 
Action: Mouse moved to (391, 496)
Screenshot: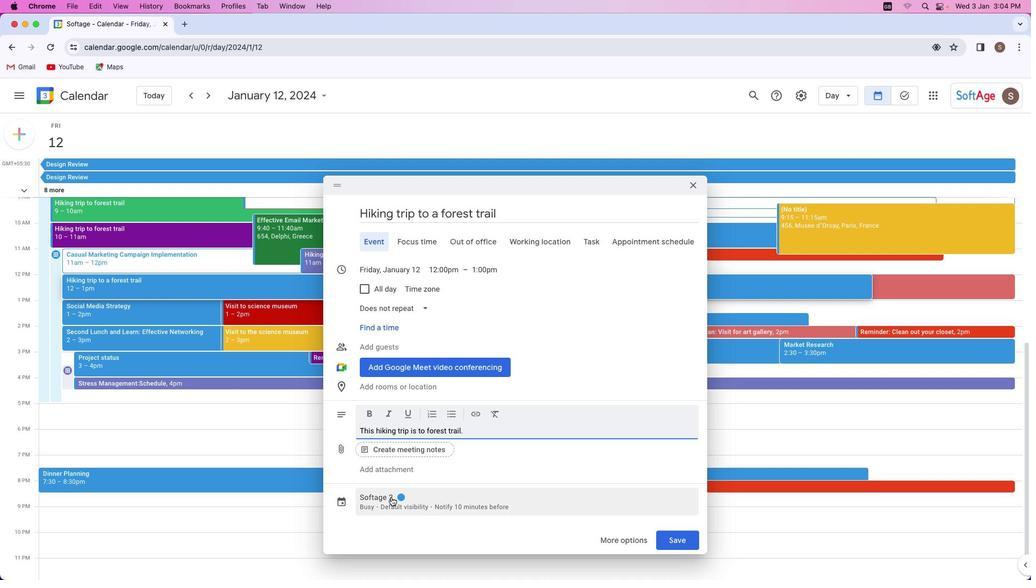 
Action: Mouse pressed left at (391, 496)
Screenshot: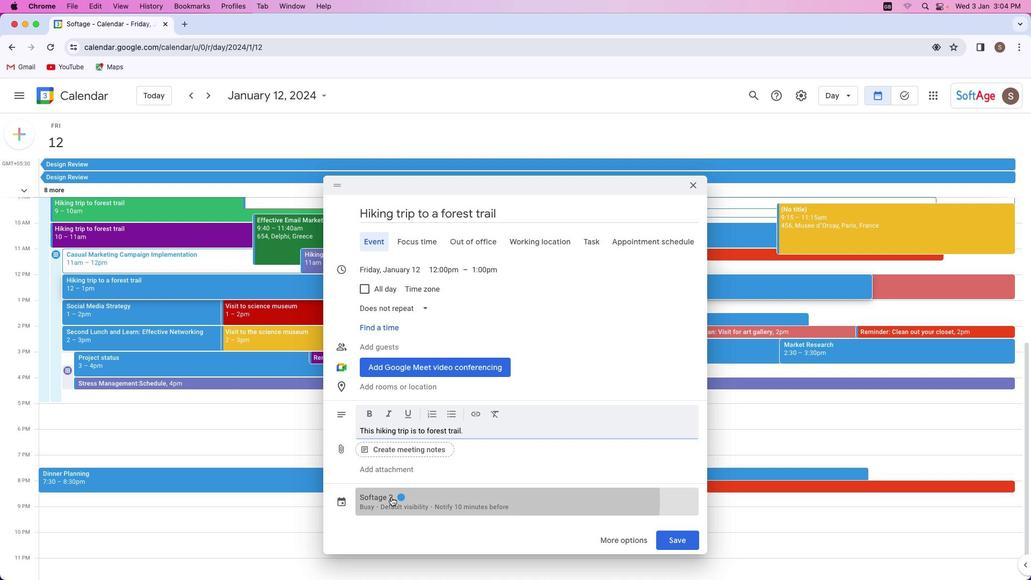 
Action: Mouse moved to (418, 421)
Screenshot: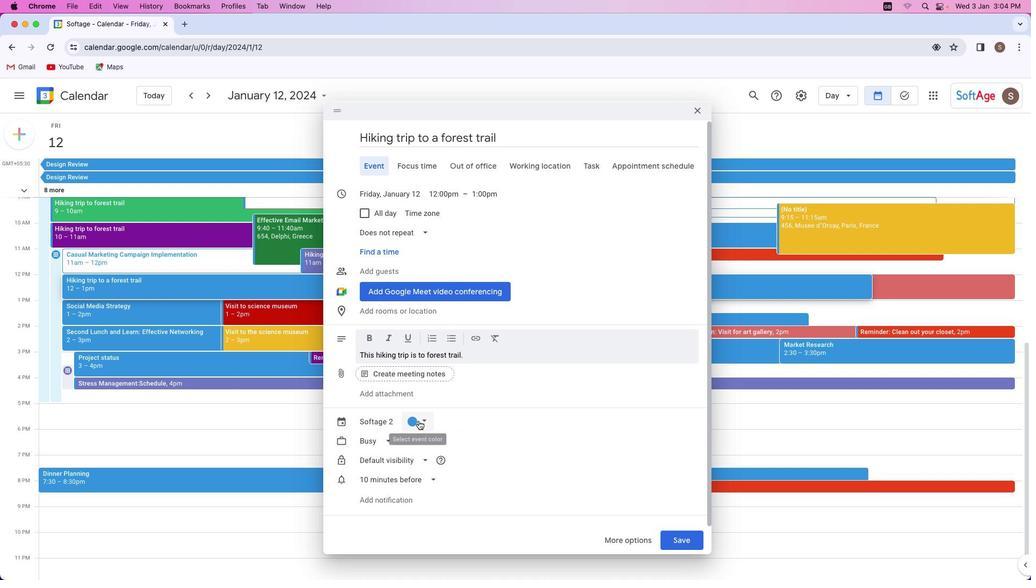 
Action: Mouse pressed left at (418, 421)
Screenshot: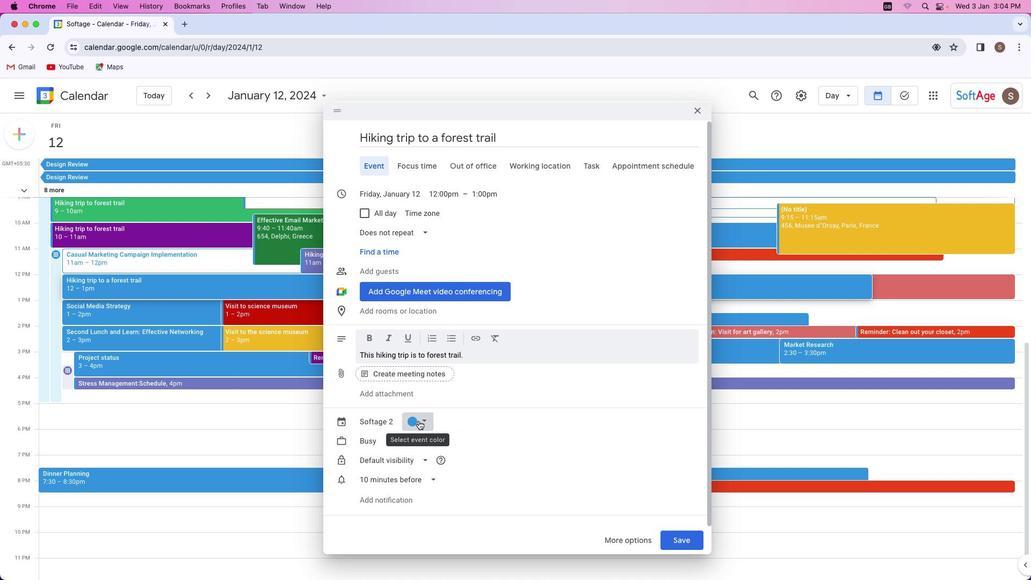 
Action: Mouse moved to (425, 452)
Screenshot: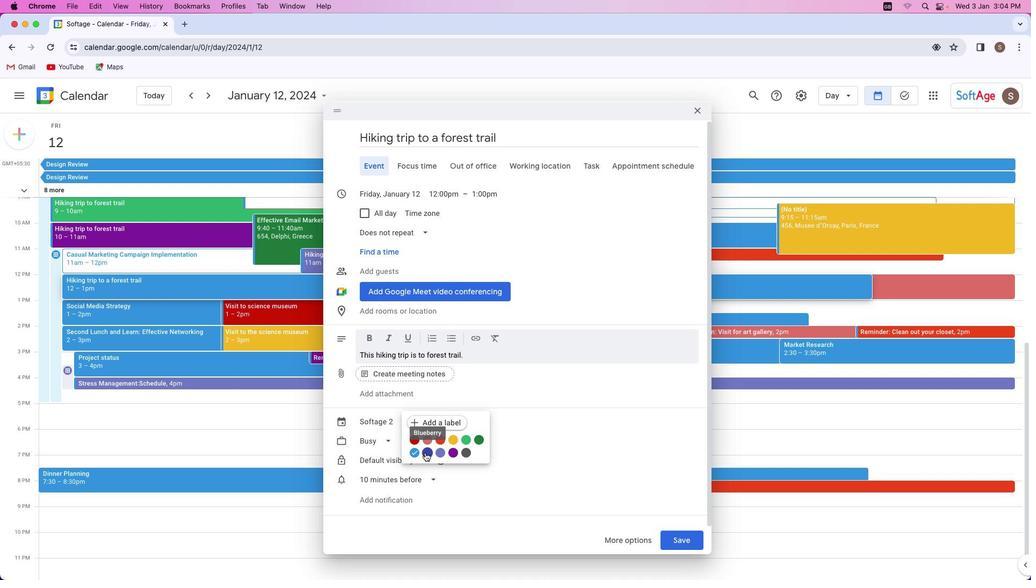 
Action: Mouse pressed left at (425, 452)
Screenshot: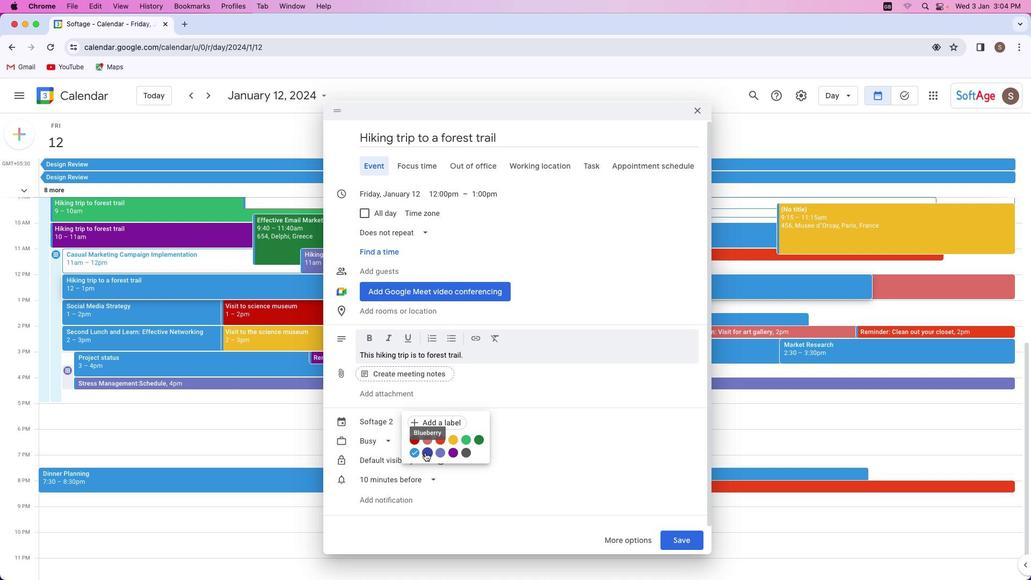 
Action: Mouse moved to (683, 534)
Screenshot: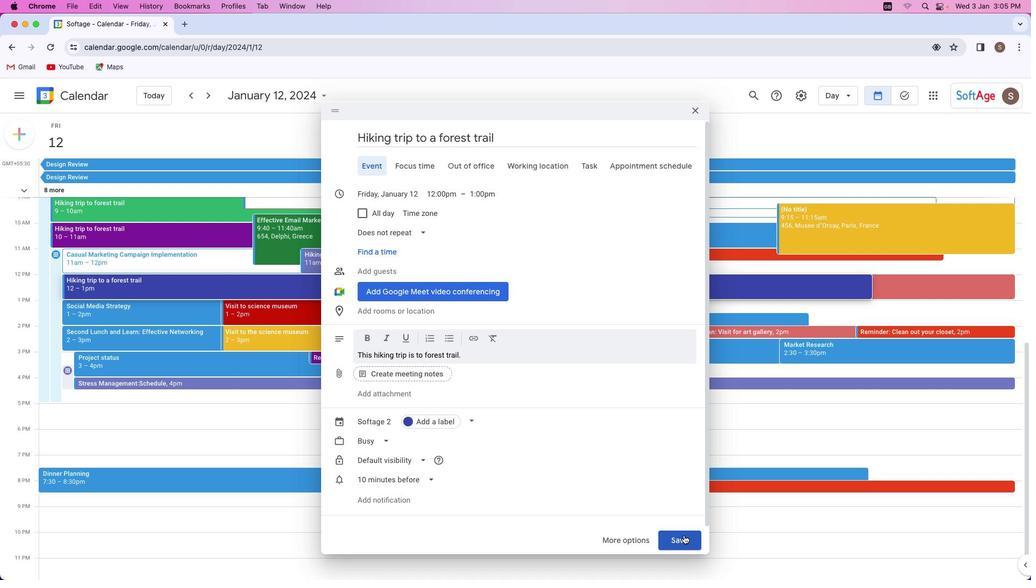
Action: Mouse pressed left at (683, 534)
Screenshot: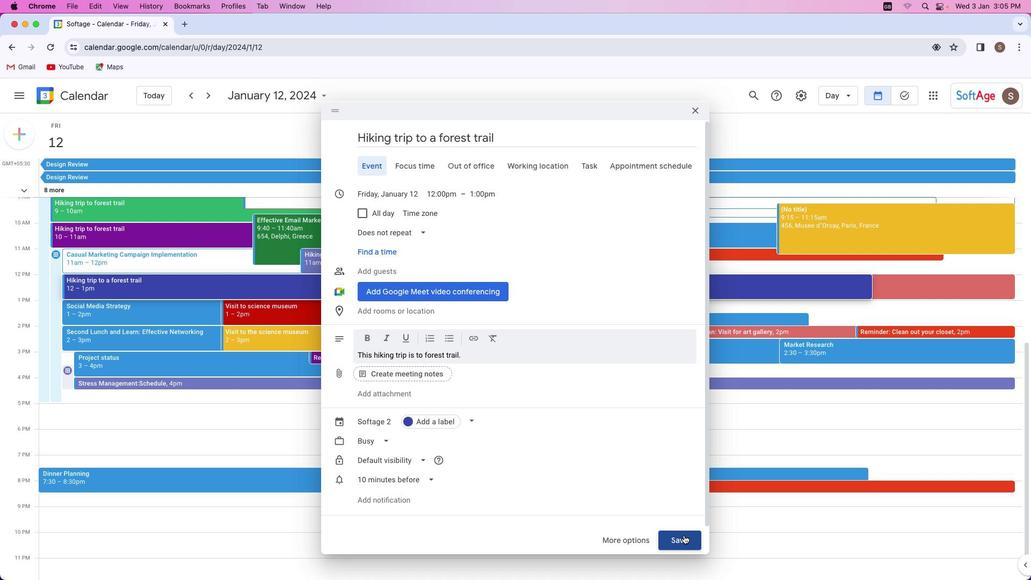 
Action: Mouse moved to (108, 283)
Screenshot: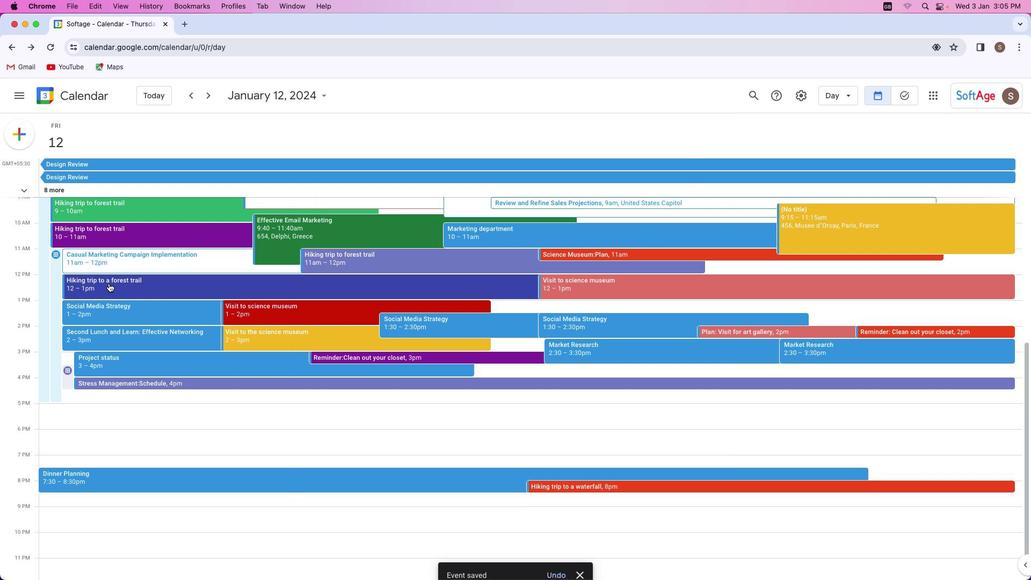 
Action: Mouse pressed left at (108, 283)
Screenshot: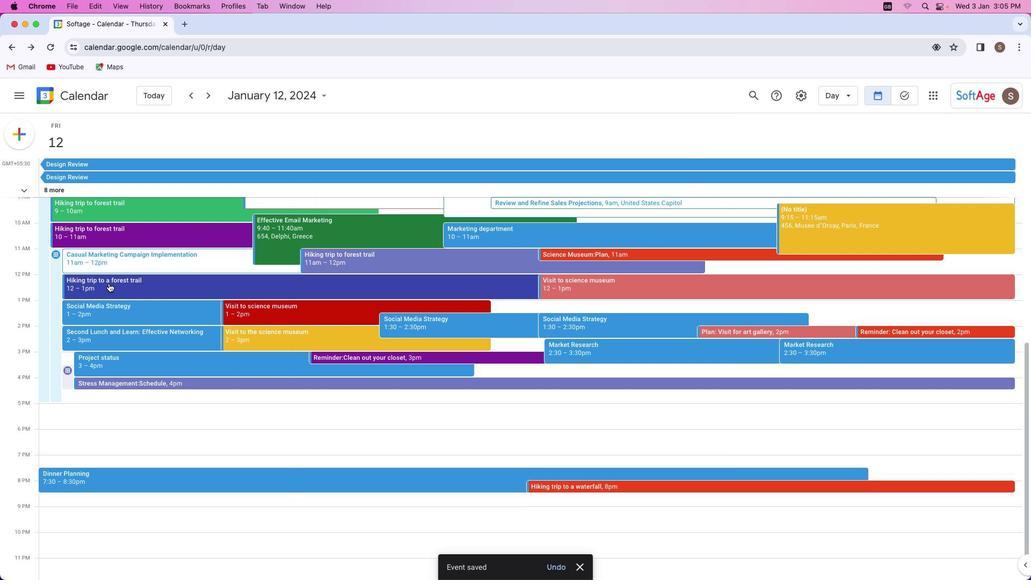 
Action: Mouse moved to (524, 331)
Screenshot: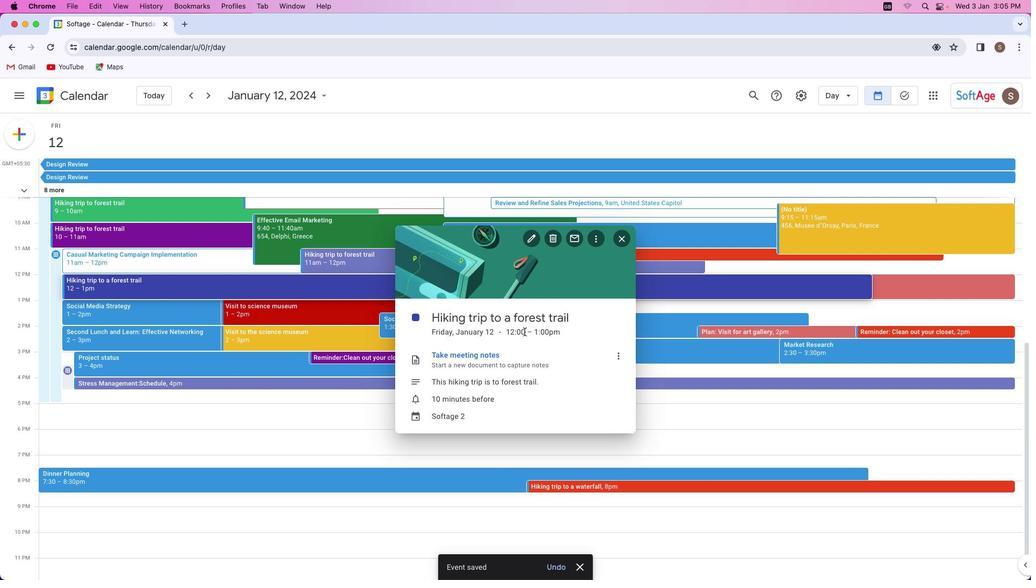 
Action: Mouse pressed left at (524, 331)
Screenshot: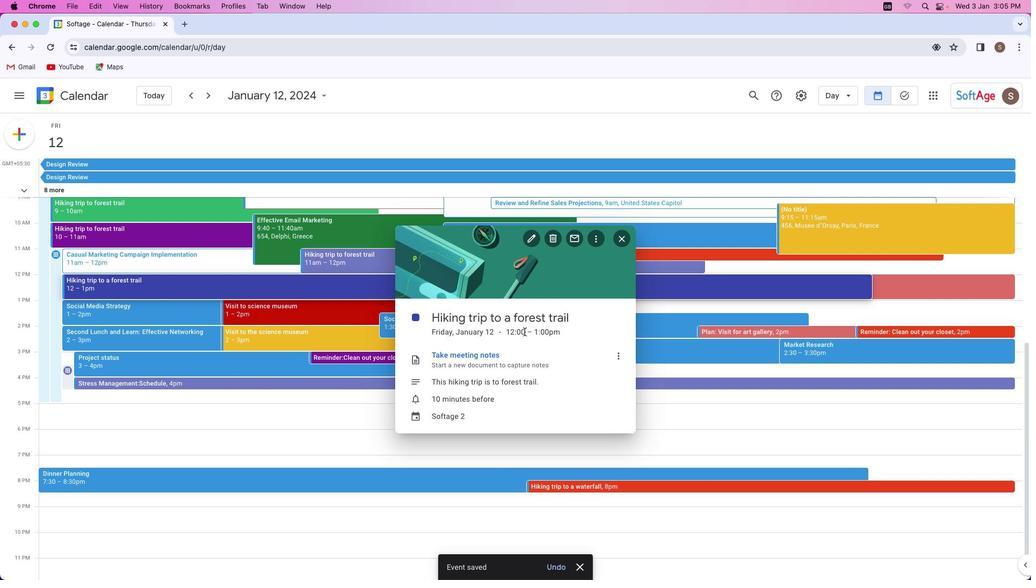 
Action: Mouse moved to (561, 339)
Screenshot: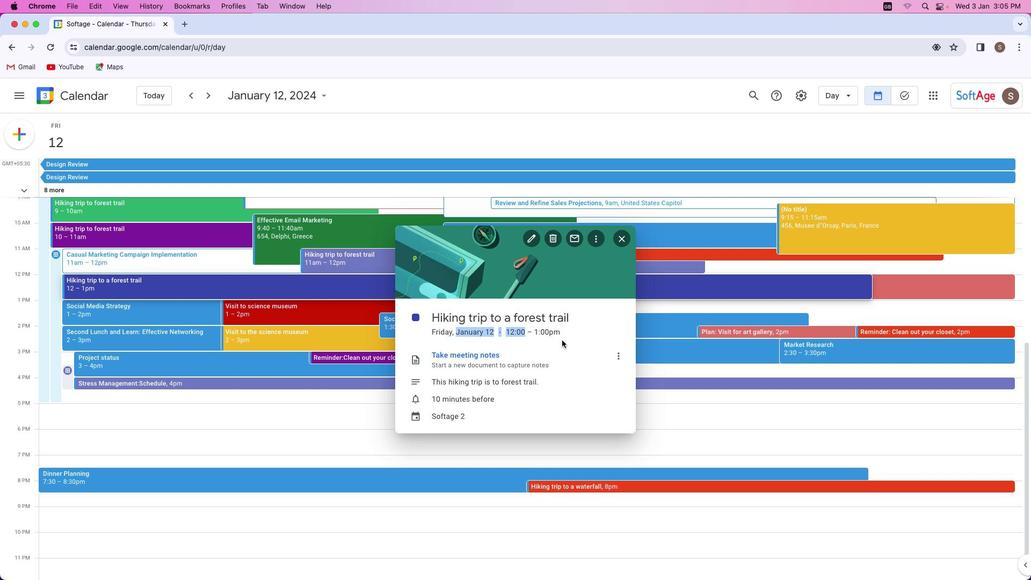 
Action: Mouse pressed left at (561, 339)
Screenshot: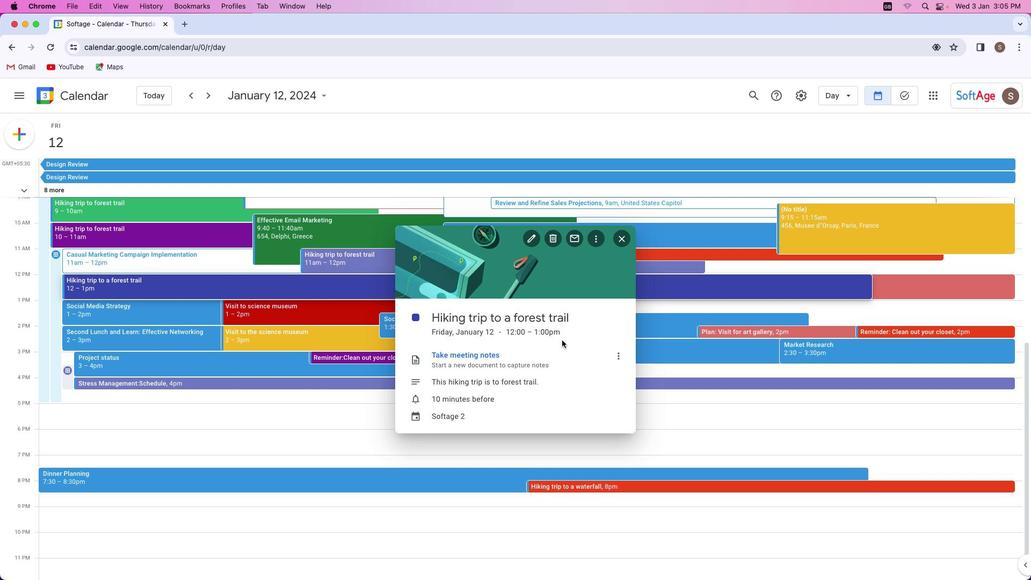 
Action: Mouse moved to (477, 355)
Screenshot: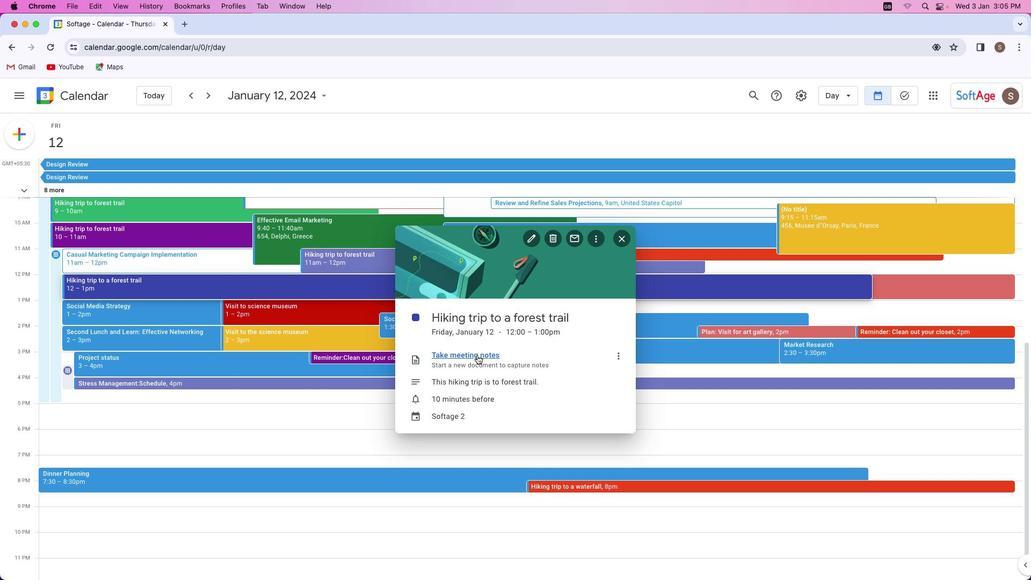 
